 Task: Add a signature Eric Rodriguez containing With heartfelt gratitude, Eric Rodriguez to email address softage.10@softage.net and add a label Onboarding
Action: Mouse moved to (103, 107)
Screenshot: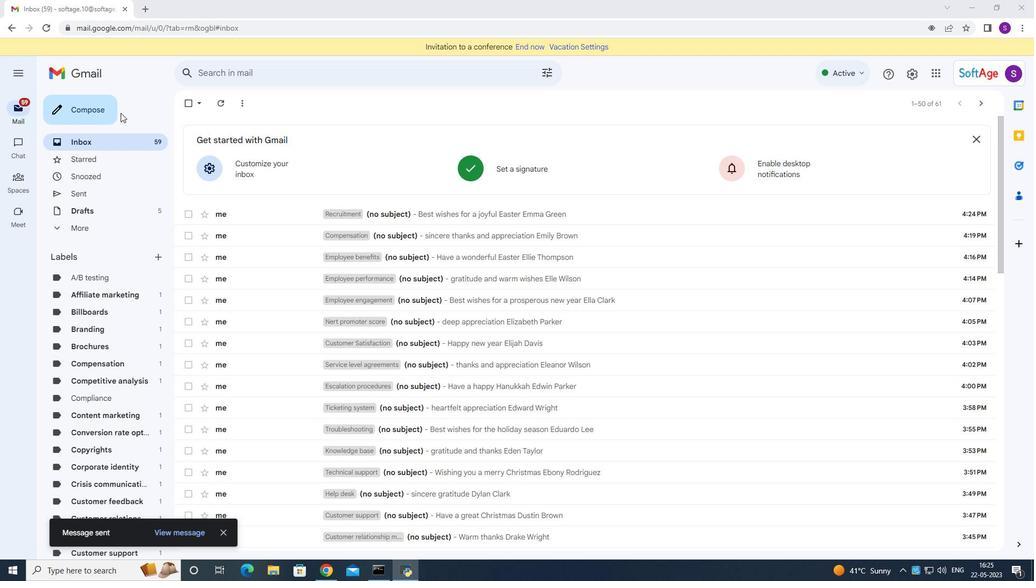 
Action: Mouse pressed left at (103, 107)
Screenshot: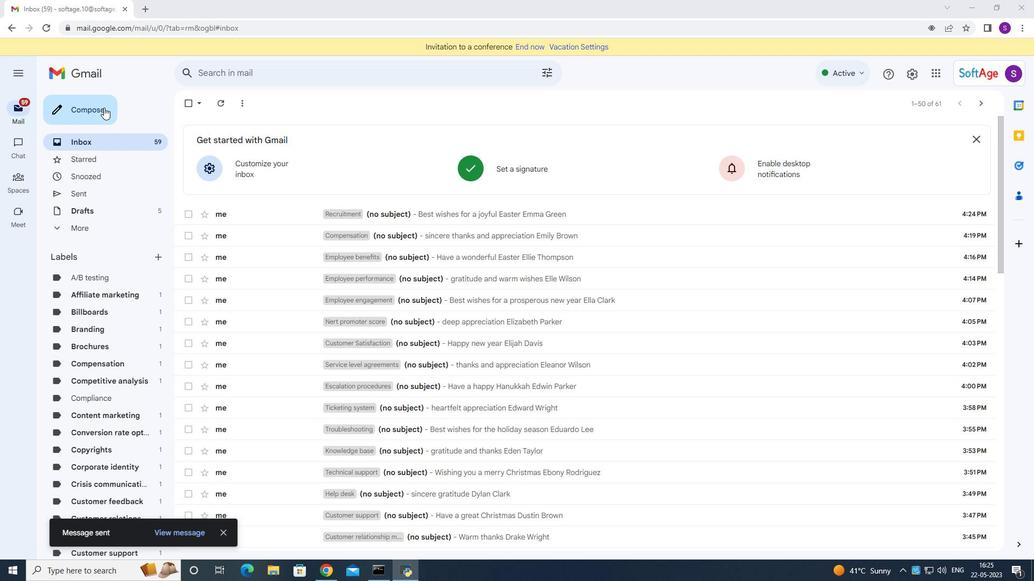 
Action: Mouse moved to (867, 543)
Screenshot: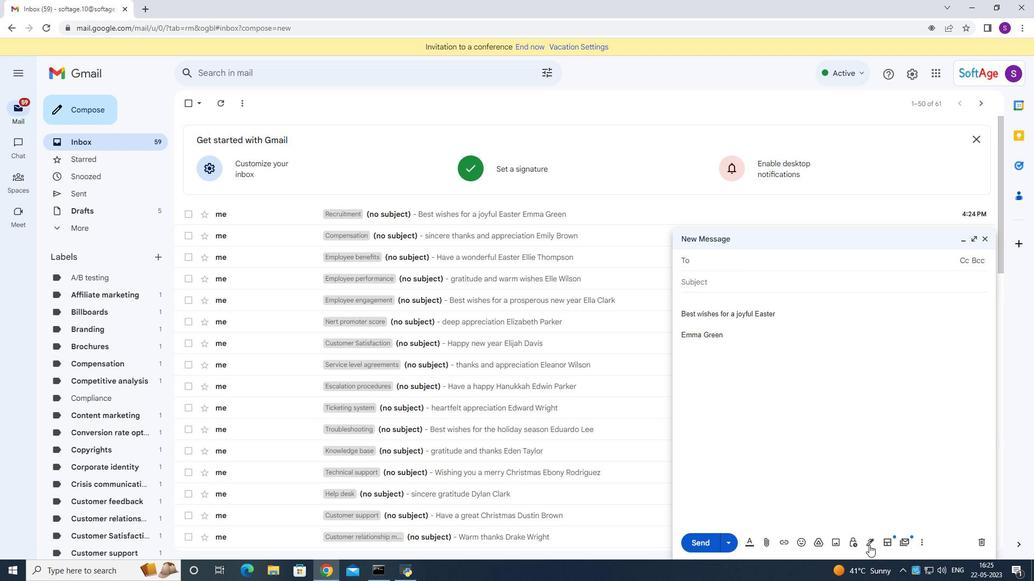 
Action: Mouse pressed left at (867, 543)
Screenshot: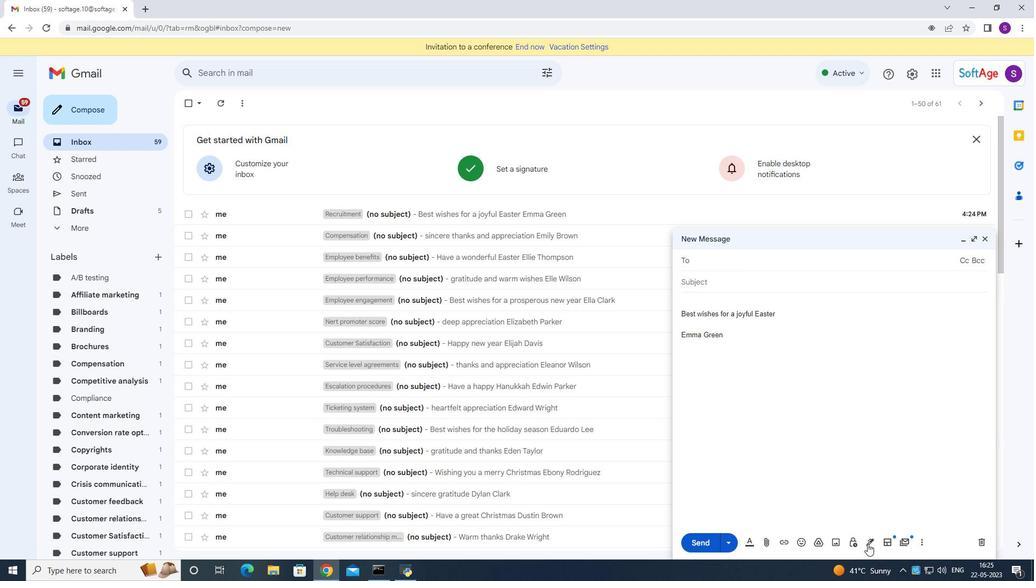 
Action: Mouse moved to (896, 489)
Screenshot: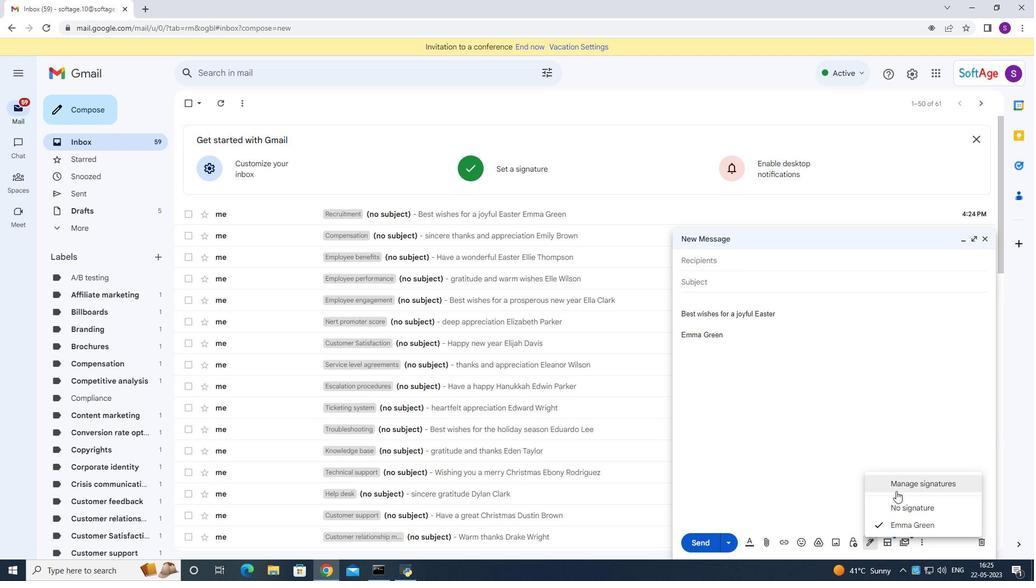 
Action: Mouse pressed left at (896, 489)
Screenshot: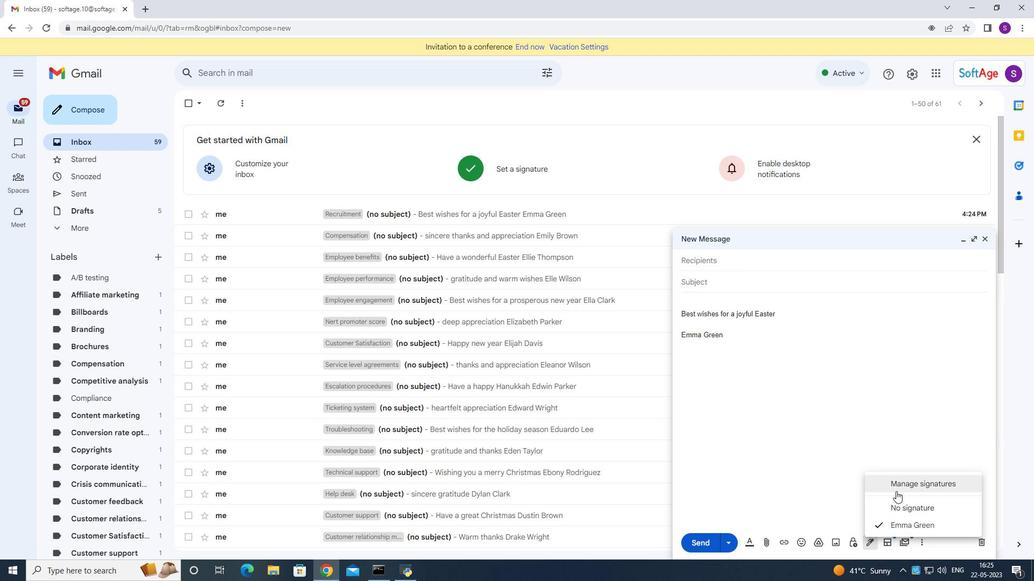 
Action: Mouse moved to (534, 322)
Screenshot: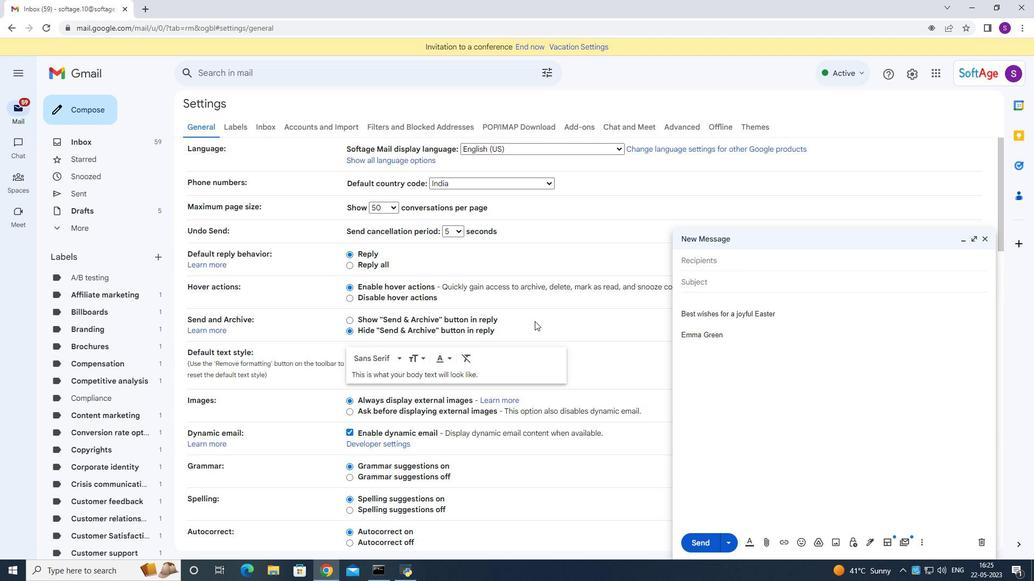 
Action: Mouse scrolled (534, 321) with delta (0, 0)
Screenshot: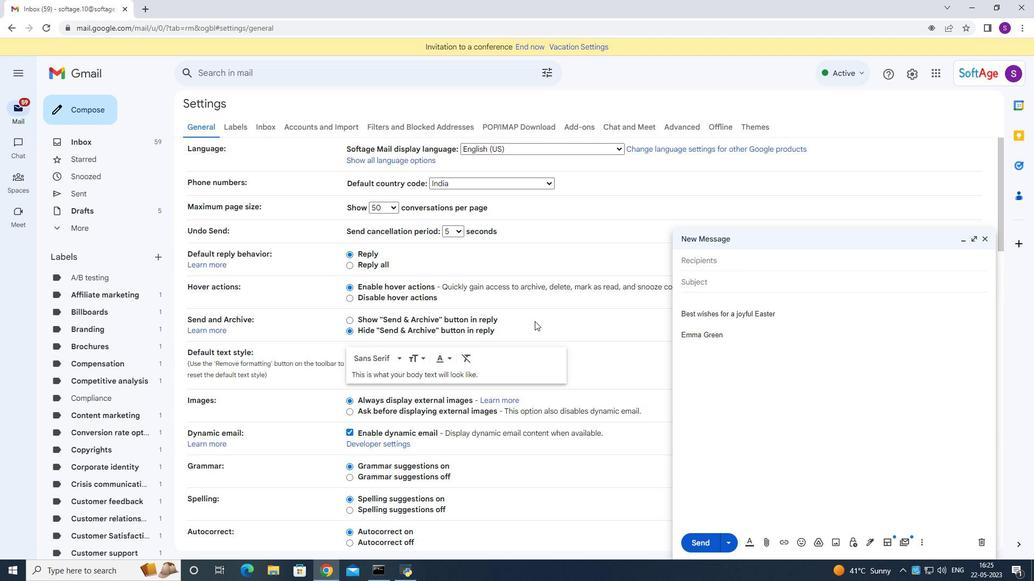 
Action: Mouse moved to (534, 322)
Screenshot: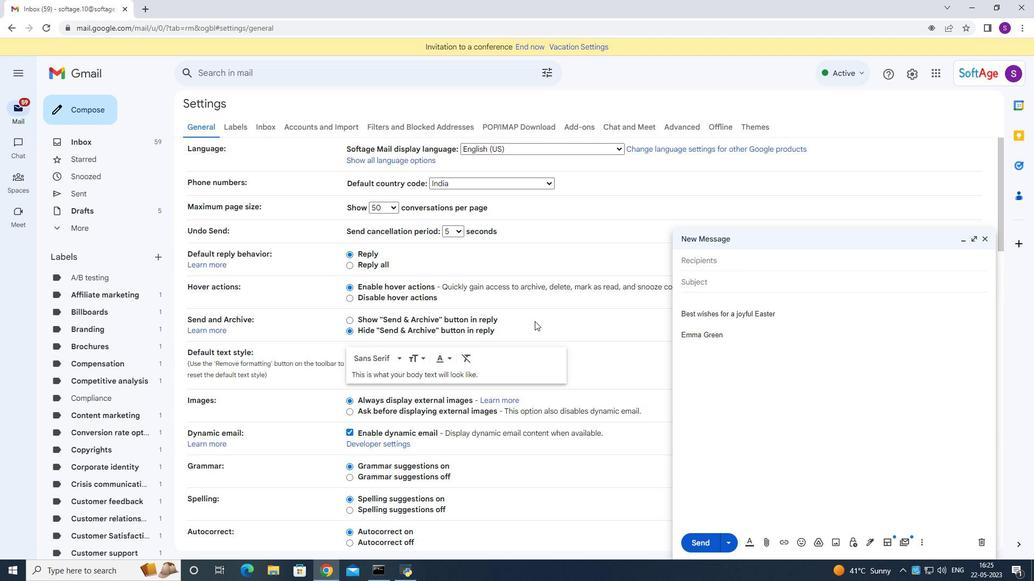 
Action: Mouse scrolled (534, 322) with delta (0, 0)
Screenshot: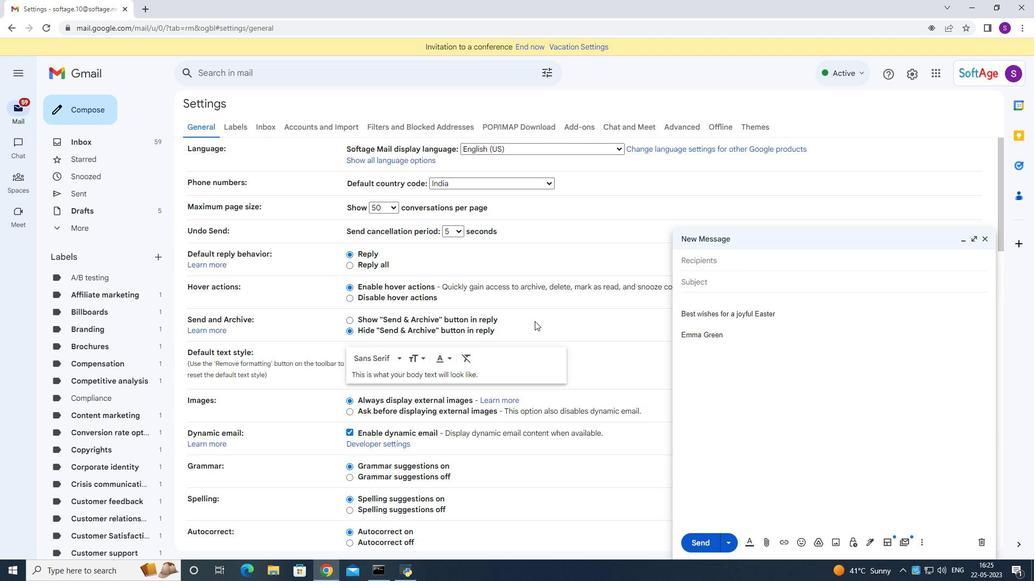 
Action: Mouse moved to (534, 322)
Screenshot: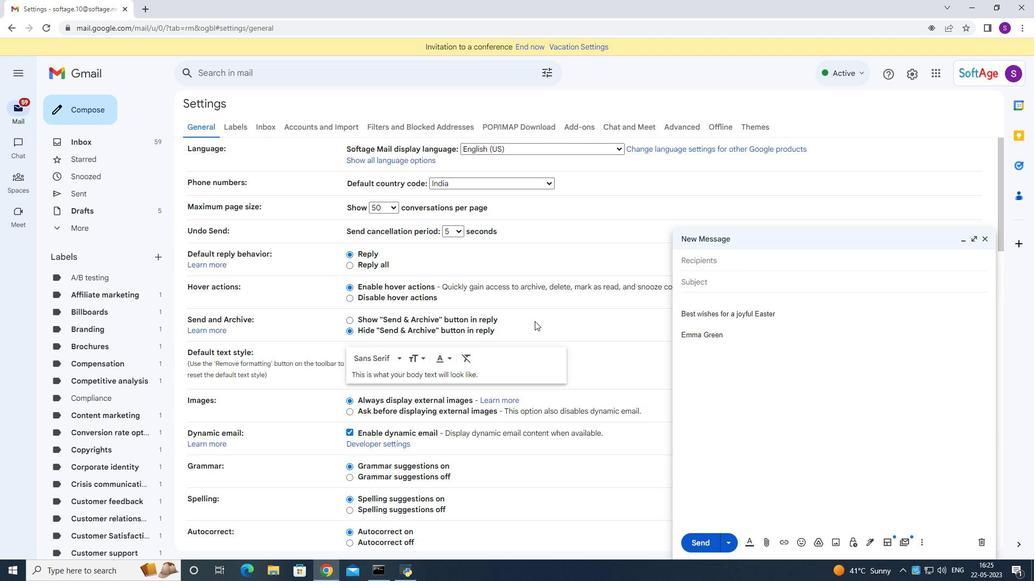 
Action: Mouse scrolled (534, 322) with delta (0, 0)
Screenshot: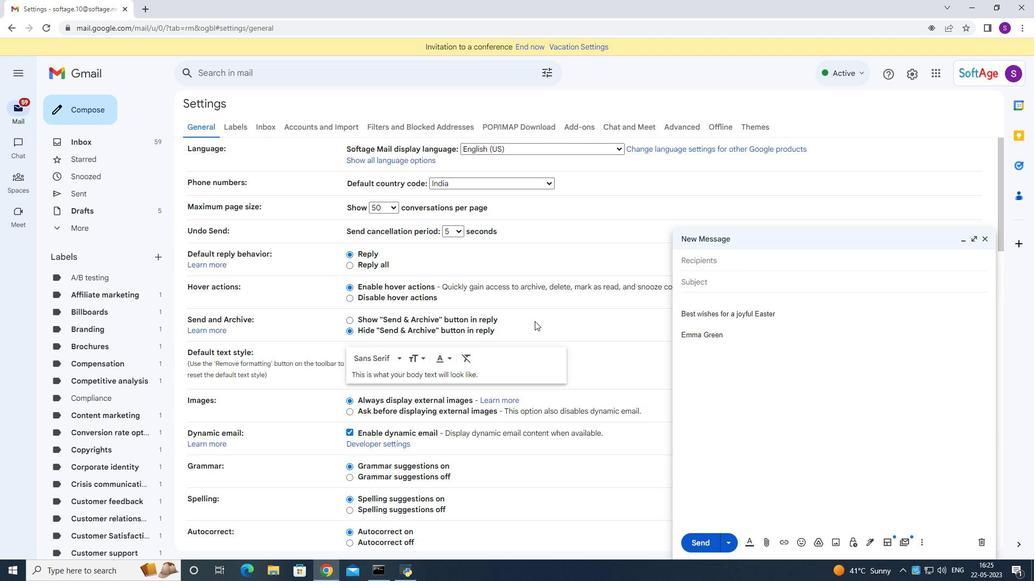 
Action: Mouse scrolled (534, 322) with delta (0, 0)
Screenshot: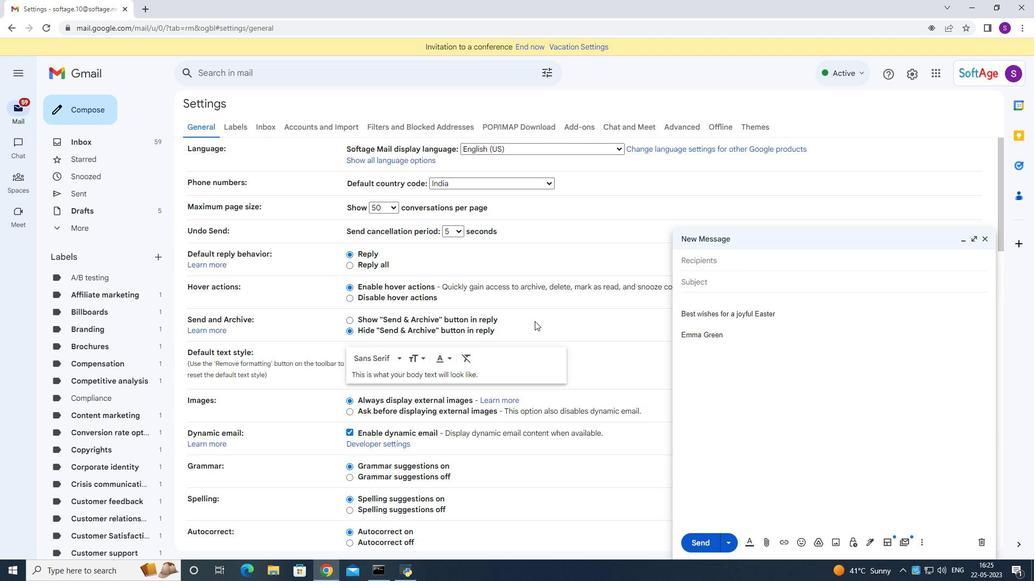 
Action: Mouse scrolled (534, 322) with delta (0, 0)
Screenshot: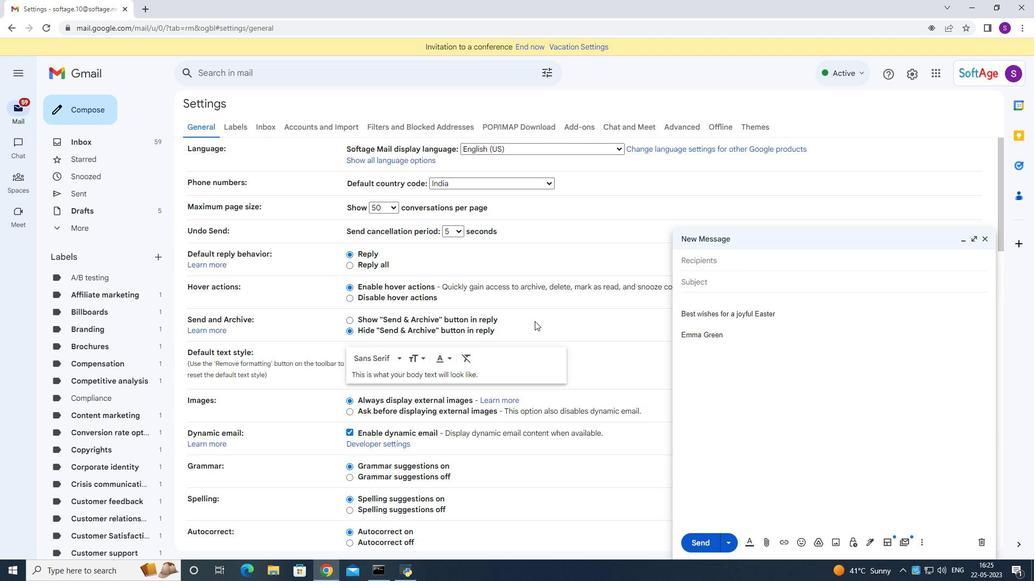 
Action: Mouse moved to (534, 323)
Screenshot: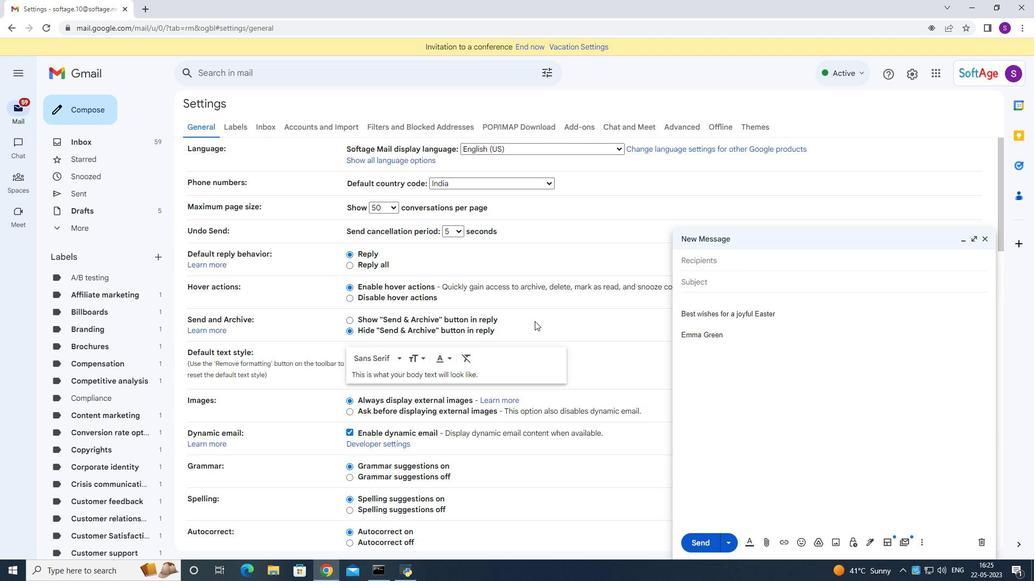 
Action: Mouse scrolled (534, 322) with delta (0, 0)
Screenshot: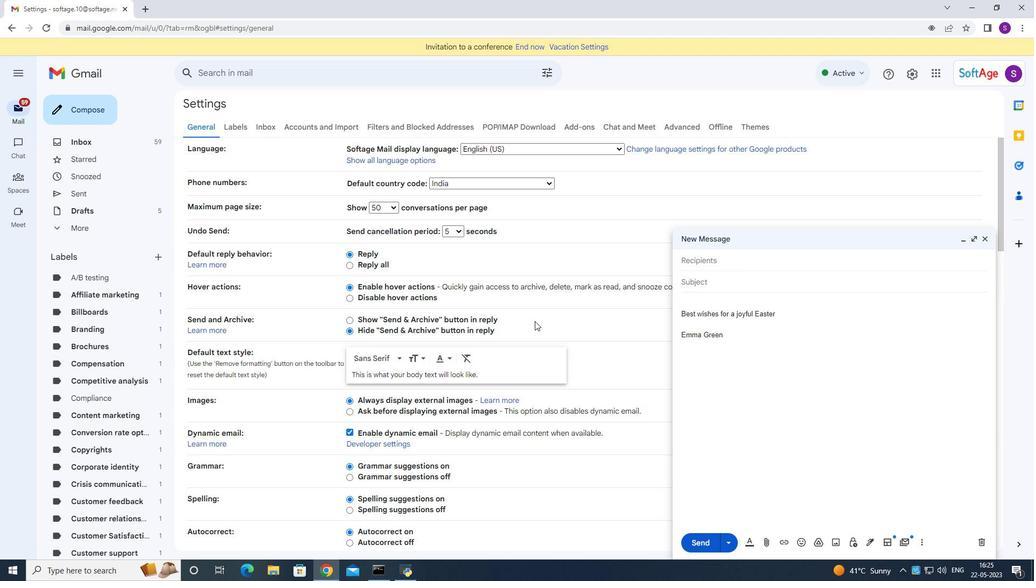 
Action: Mouse scrolled (534, 322) with delta (0, 0)
Screenshot: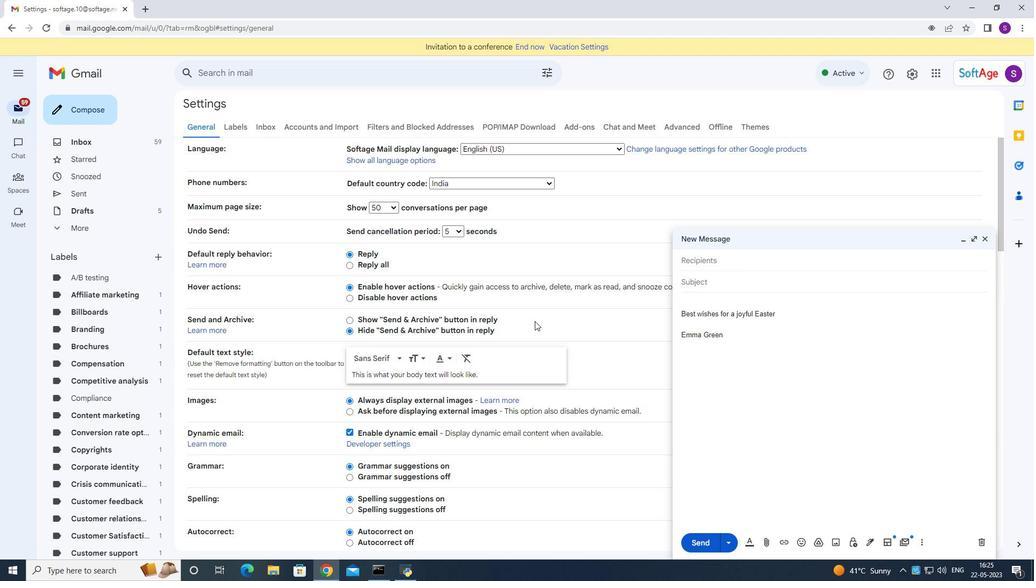 
Action: Mouse moved to (535, 326)
Screenshot: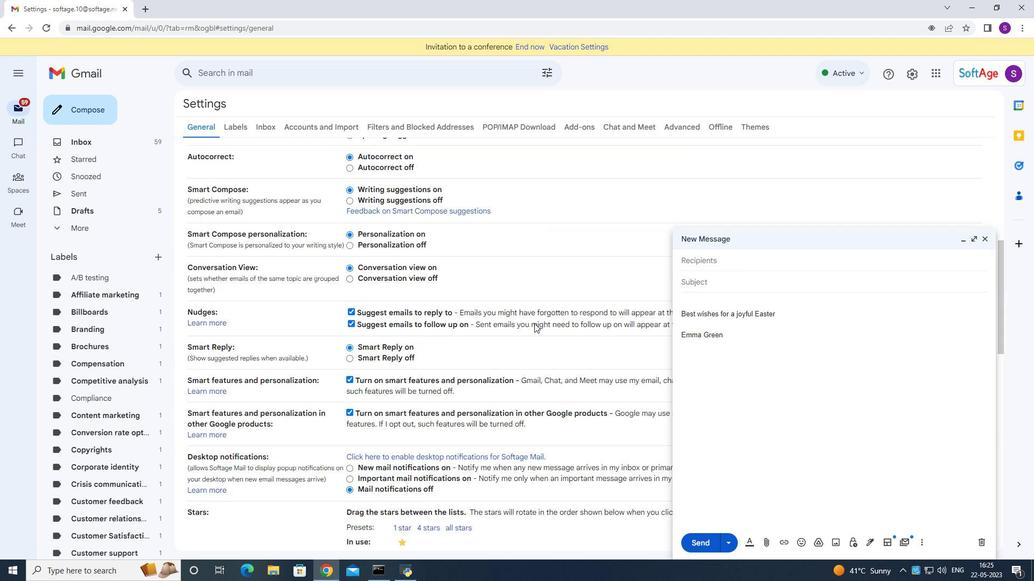 
Action: Mouse scrolled (535, 325) with delta (0, 0)
Screenshot: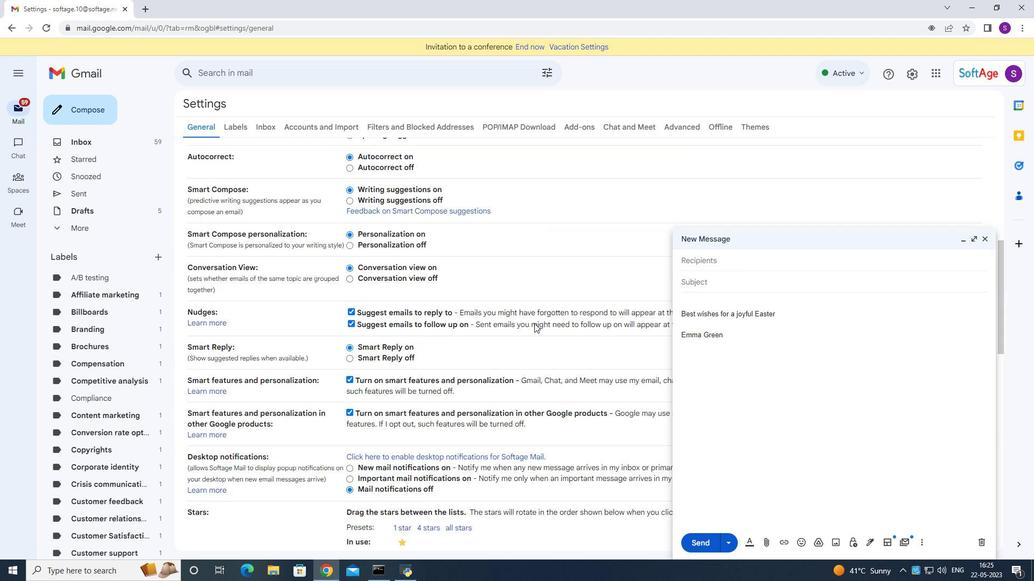 
Action: Mouse scrolled (535, 325) with delta (0, 0)
Screenshot: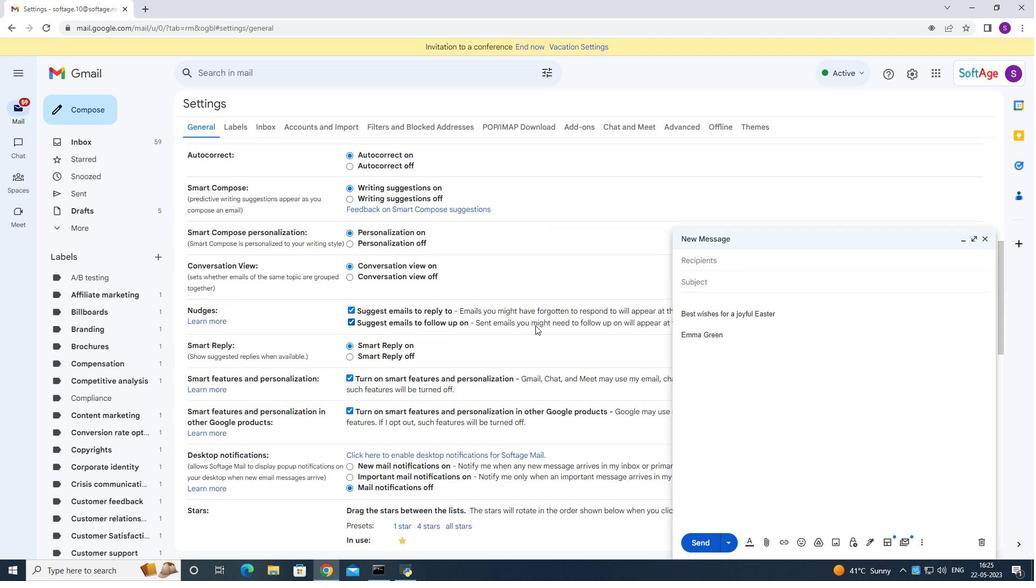 
Action: Mouse scrolled (535, 325) with delta (0, 0)
Screenshot: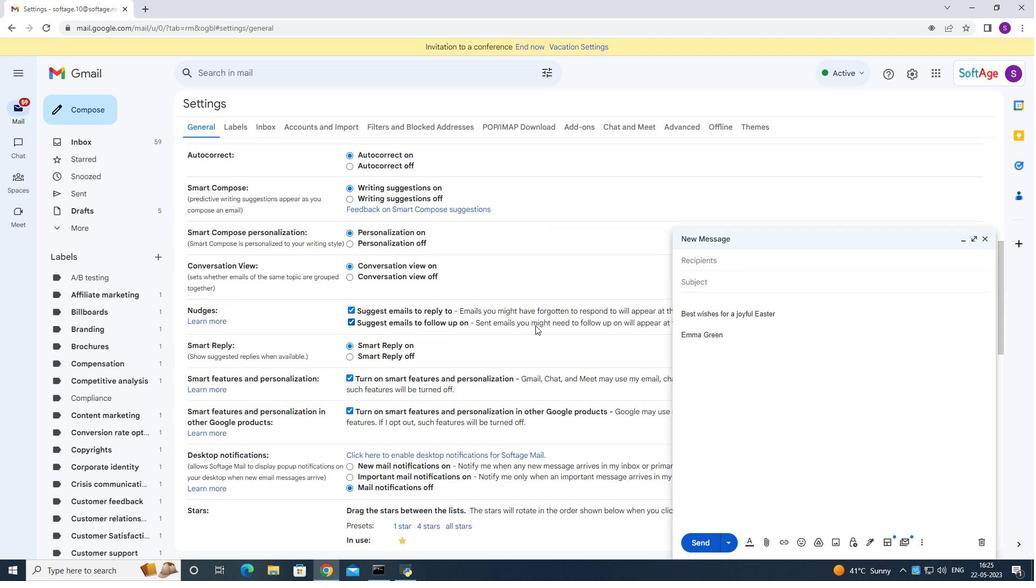 
Action: Mouse scrolled (535, 325) with delta (0, -1)
Screenshot: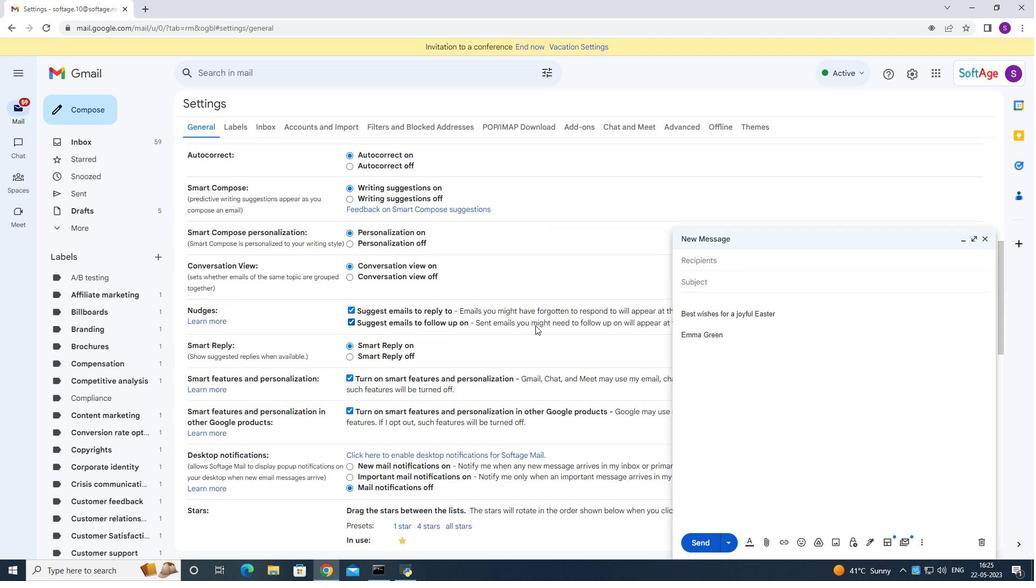 
Action: Mouse moved to (535, 326)
Screenshot: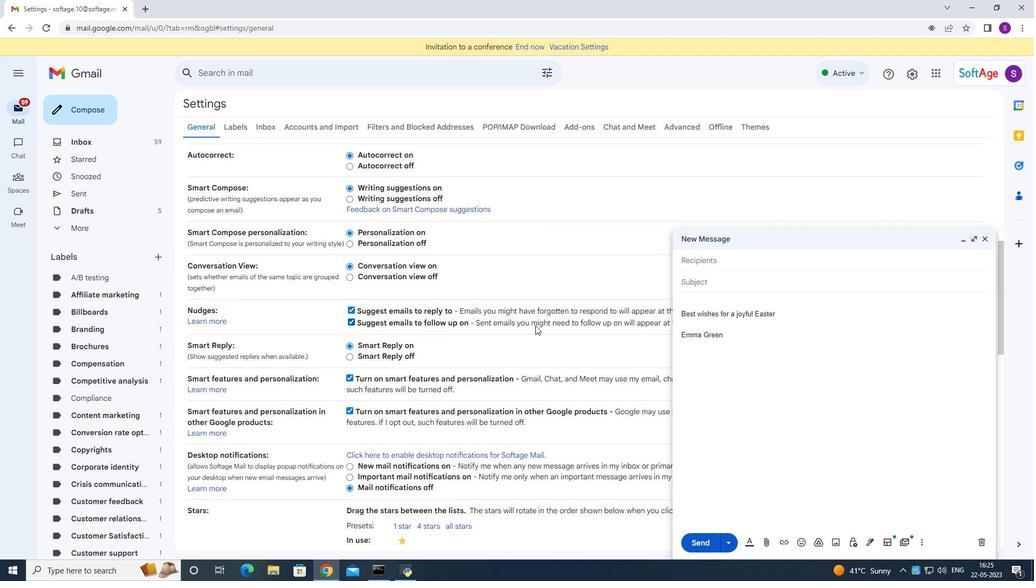 
Action: Mouse scrolled (535, 325) with delta (0, 0)
Screenshot: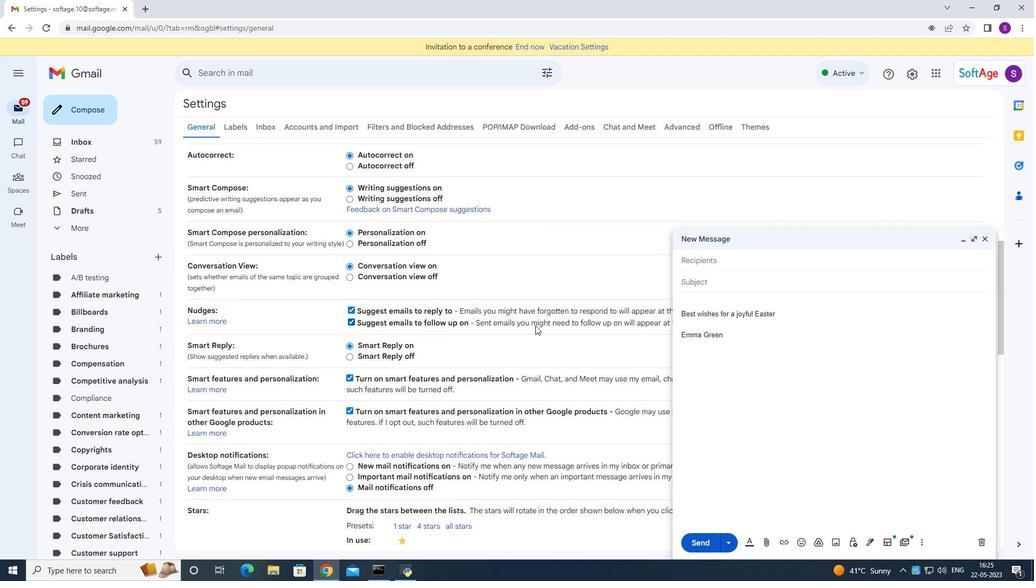 
Action: Mouse moved to (535, 333)
Screenshot: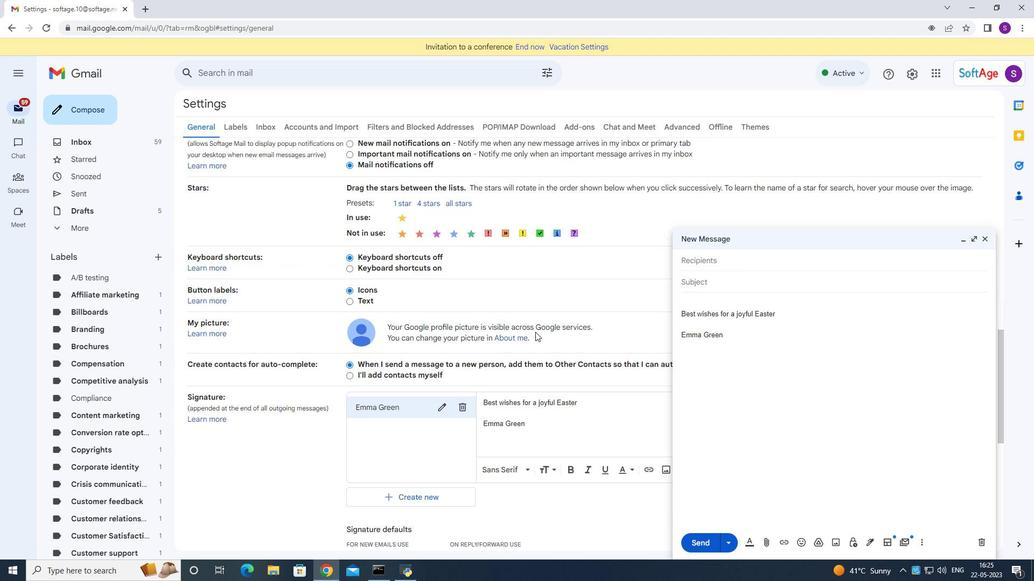 
Action: Mouse scrolled (535, 332) with delta (0, 0)
Screenshot: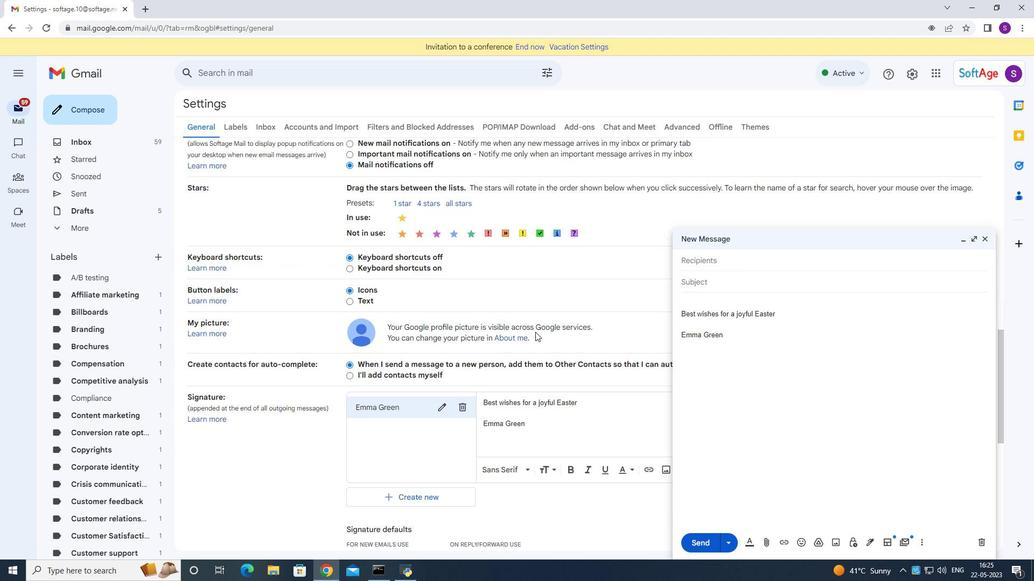 
Action: Mouse scrolled (535, 332) with delta (0, 0)
Screenshot: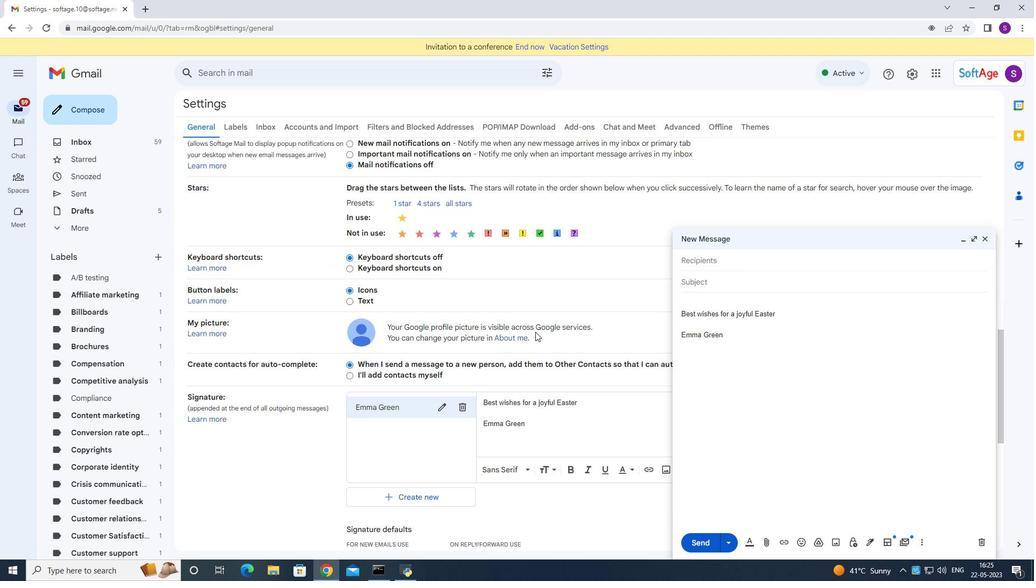 
Action: Mouse scrolled (535, 332) with delta (0, 0)
Screenshot: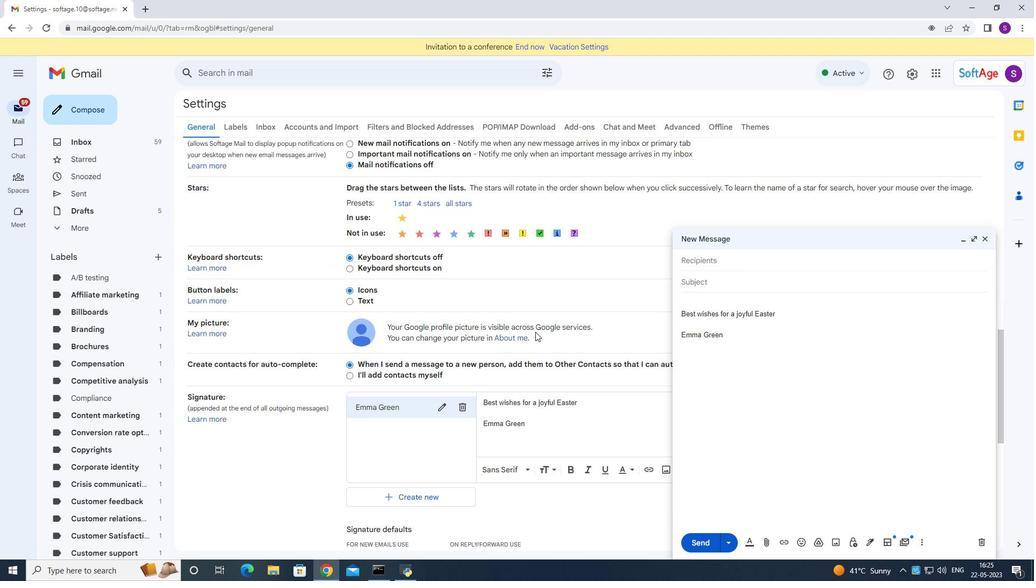 
Action: Mouse moved to (444, 249)
Screenshot: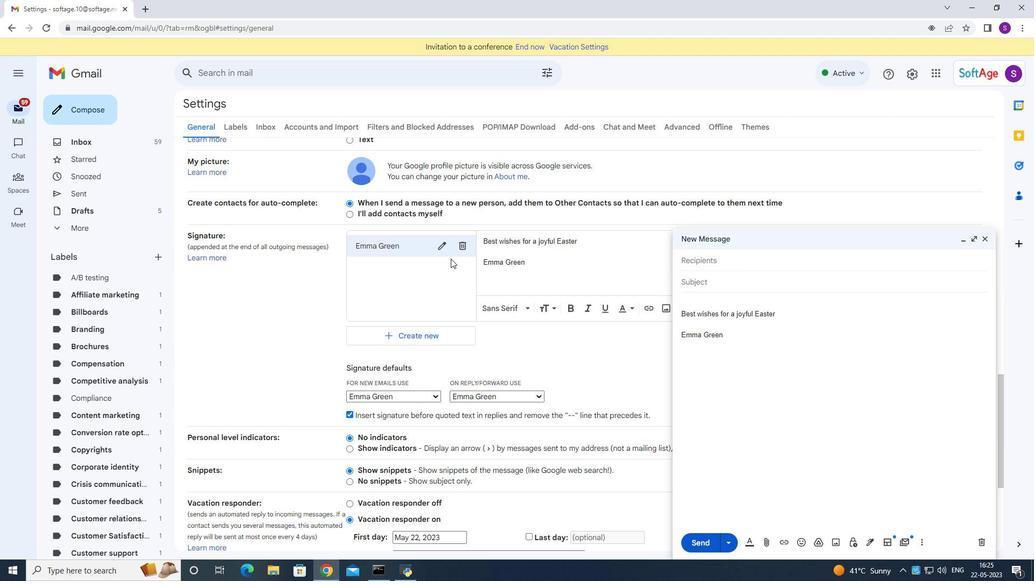 
Action: Mouse pressed left at (444, 249)
Screenshot: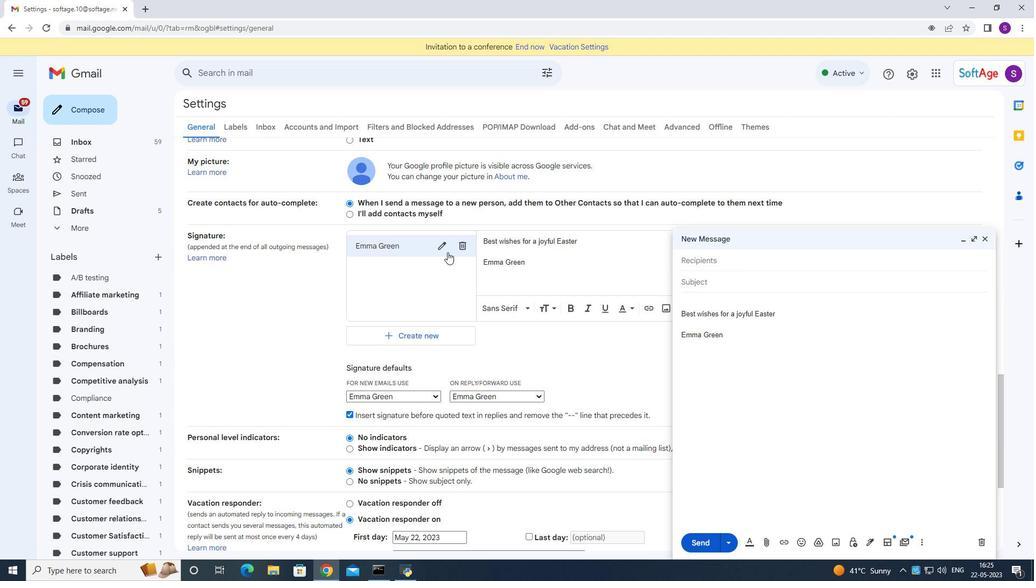 
Action: Key pressed ctrl+A<Key.backspace><Key.shift>Eric<Key.space><Key.shift><Key.shift>Rodriguez
Screenshot: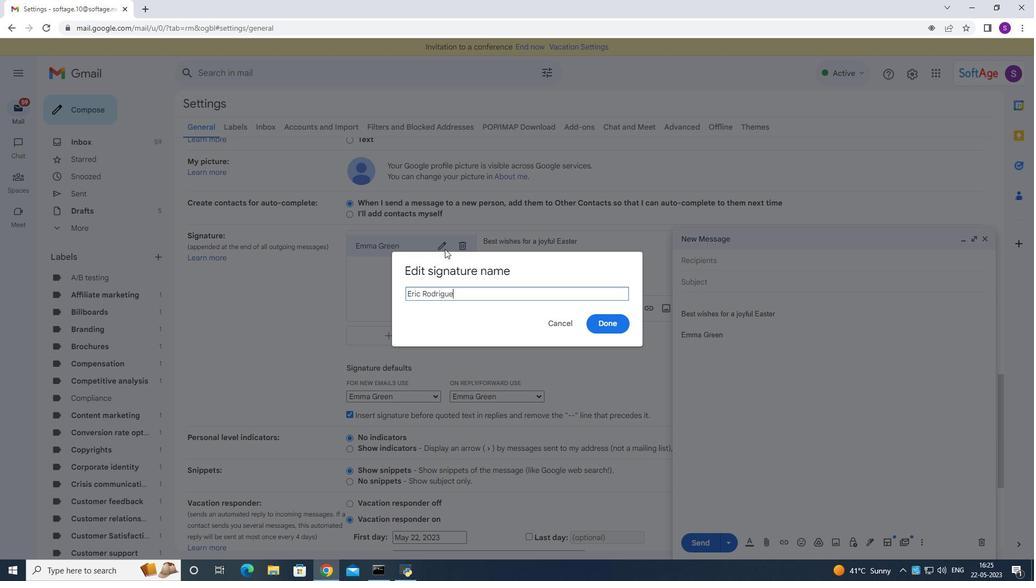 
Action: Mouse moved to (605, 321)
Screenshot: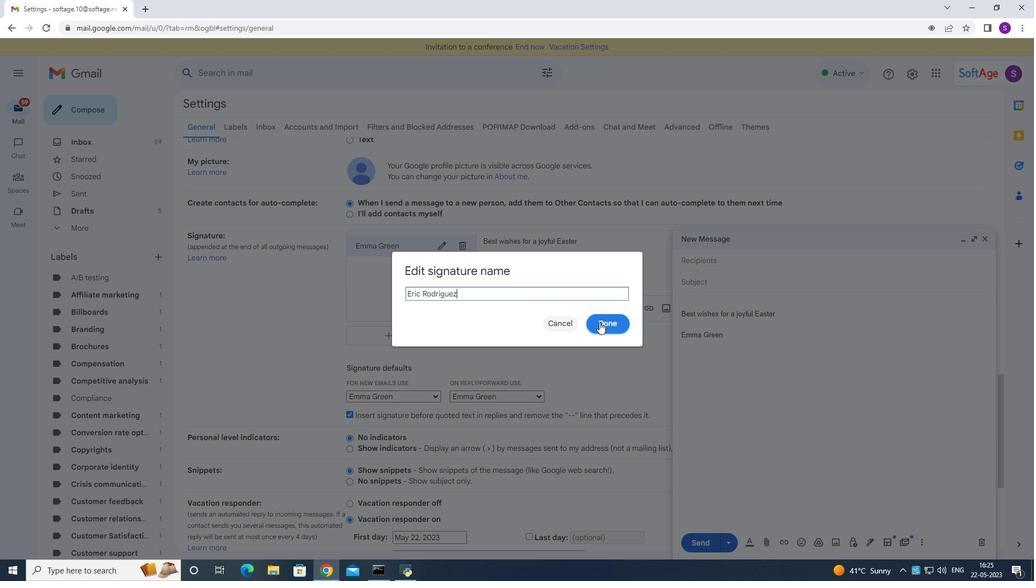 
Action: Mouse pressed left at (605, 321)
Screenshot: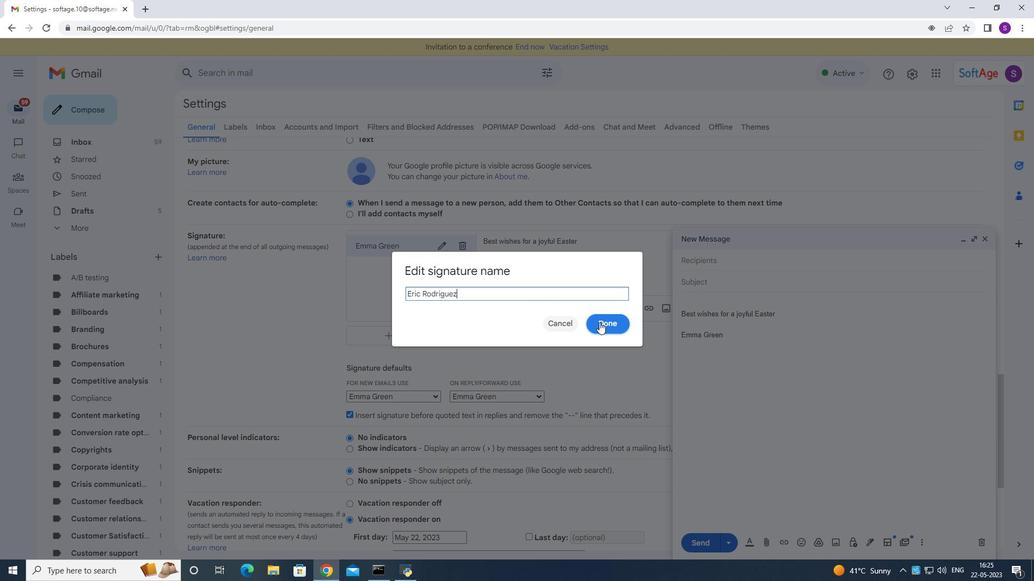 
Action: Mouse moved to (561, 275)
Screenshot: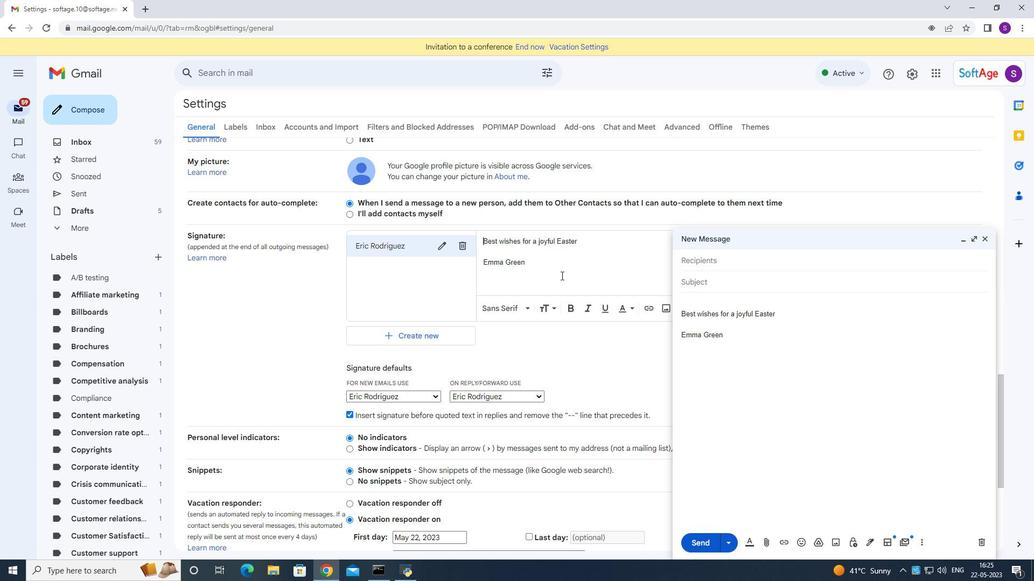 
Action: Mouse pressed left at (561, 275)
Screenshot: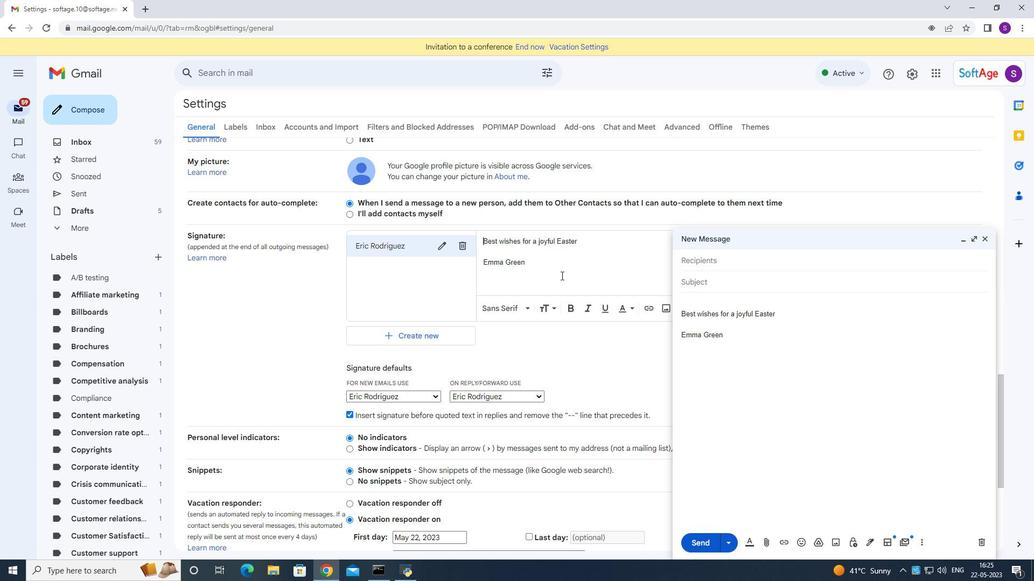 
Action: Mouse moved to (562, 275)
Screenshot: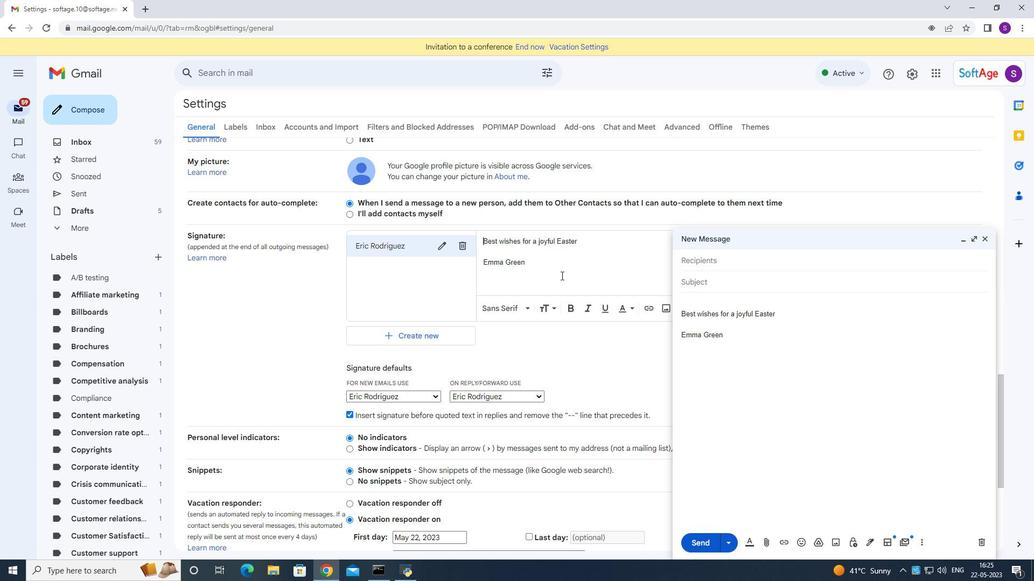 
Action: Key pressed ctrl+A<Key.backspace><Key.shift><Key.shift><Key.shift><Key.shift><Key.shift><Key.shift><Key.shift><Key.shift><Key.shift><Key.shift><Key.shift><Key.shift><Key.shift>heartfelt<Key.space>gratitude<Key.space><Key.enter><Key.enter><Key.shift>Eric<Key.space>r<Key.backspace><Key.shift>Rodriguez
Screenshot: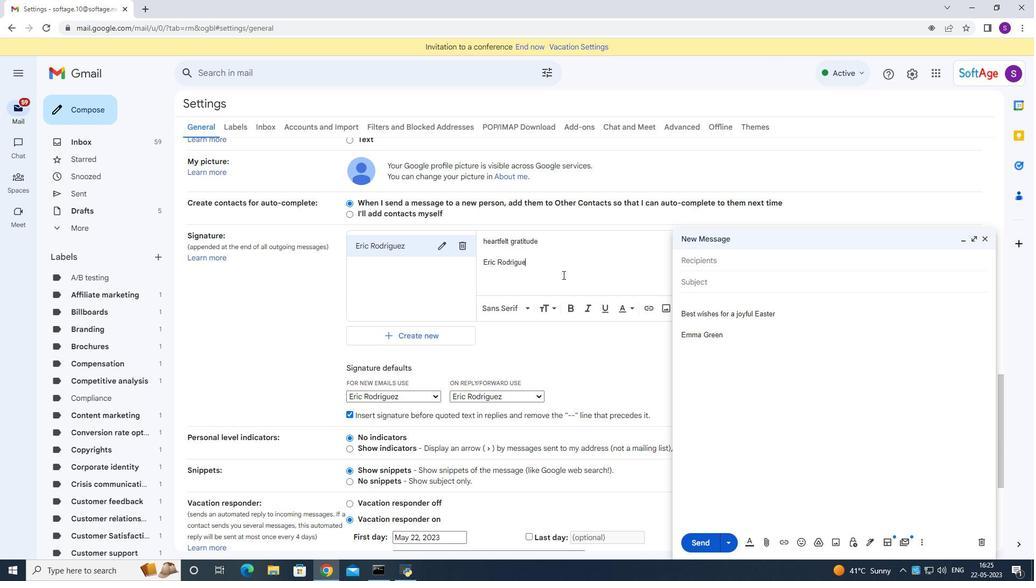 
Action: Mouse moved to (568, 274)
Screenshot: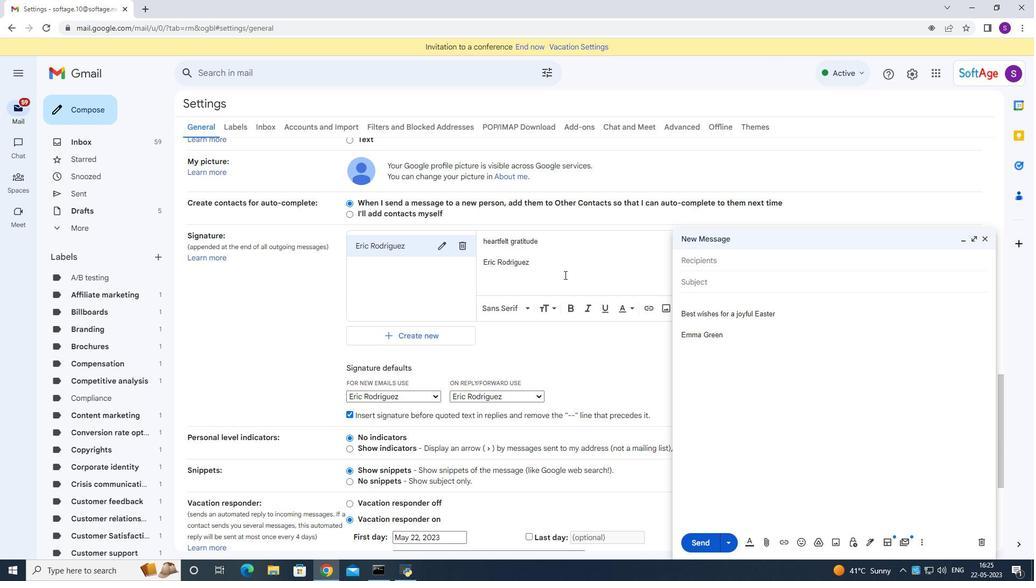 
Action: Mouse scrolled (568, 274) with delta (0, 0)
Screenshot: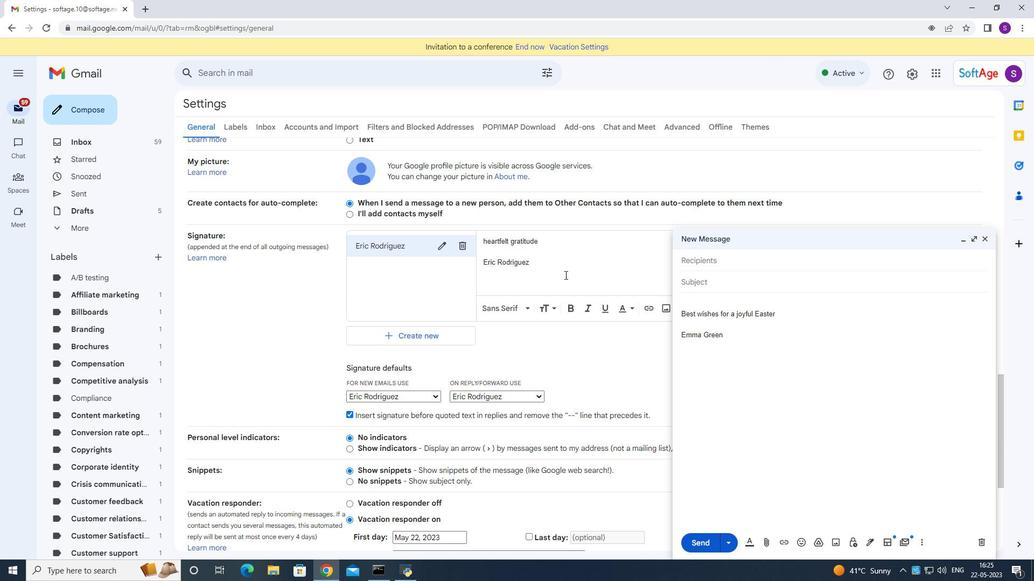 
Action: Mouse scrolled (568, 274) with delta (0, 0)
Screenshot: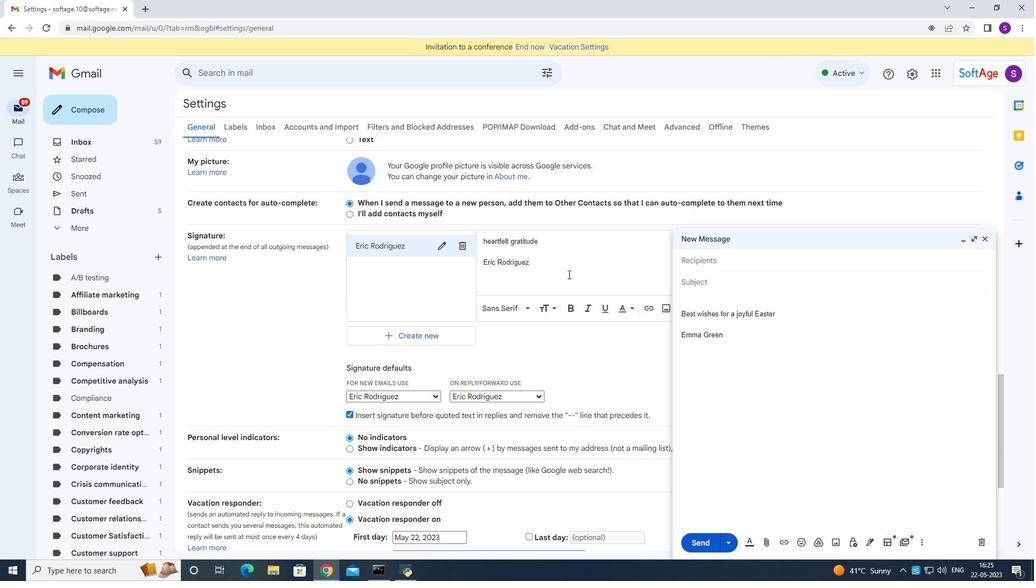 
Action: Mouse scrolled (568, 274) with delta (0, 0)
Screenshot: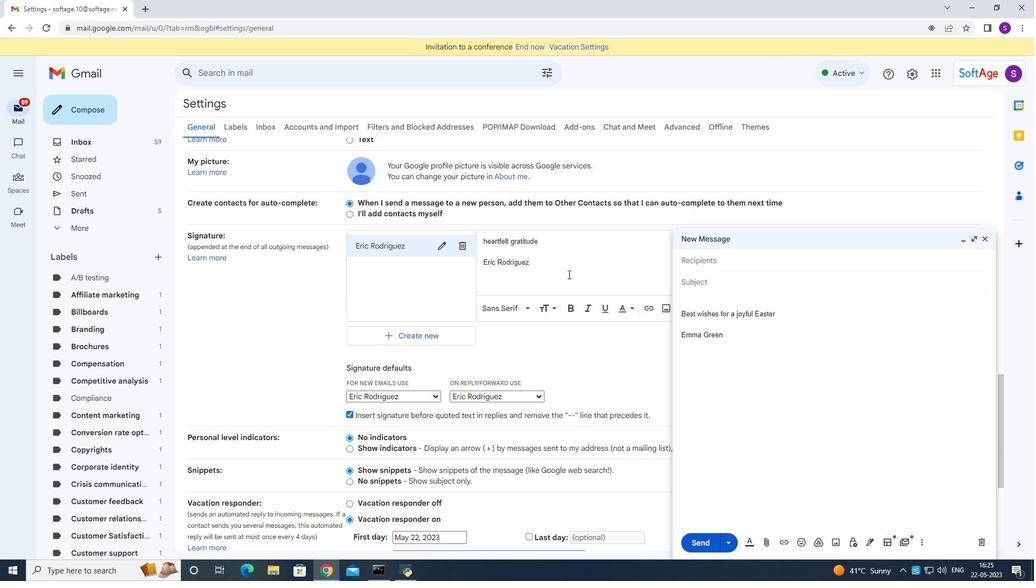 
Action: Mouse moved to (982, 239)
Screenshot: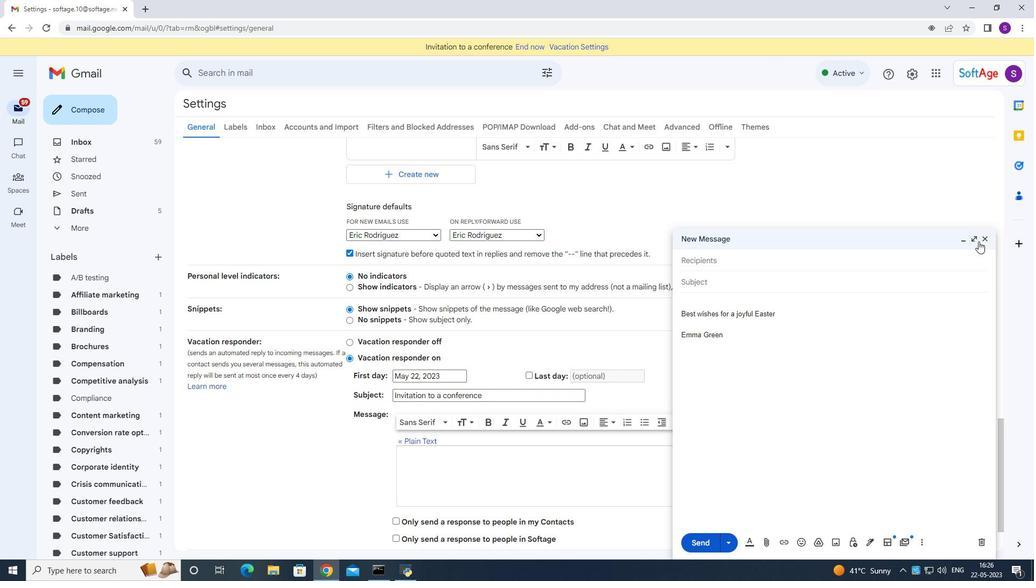 
Action: Mouse pressed left at (982, 239)
Screenshot: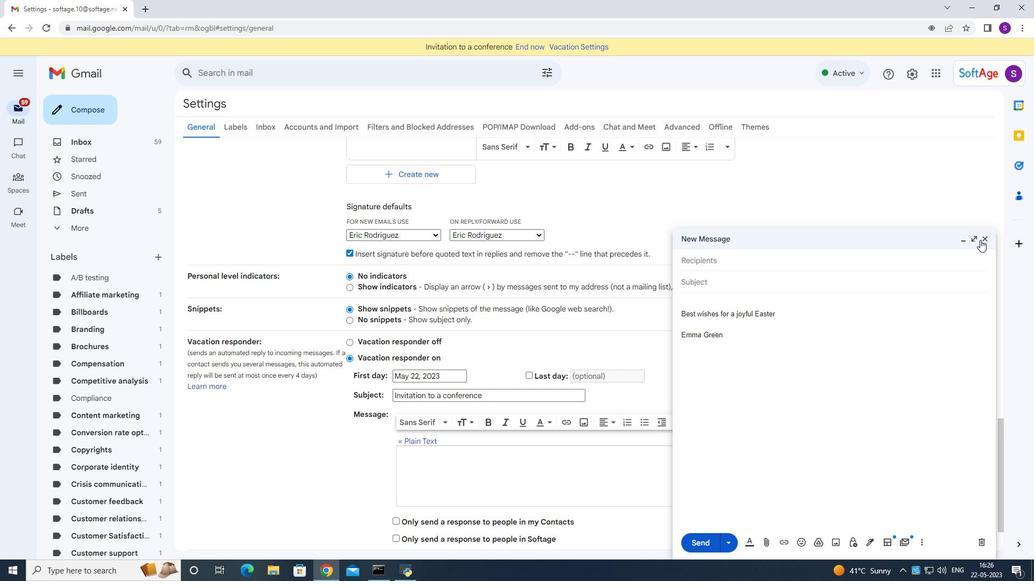 
Action: Mouse moved to (647, 383)
Screenshot: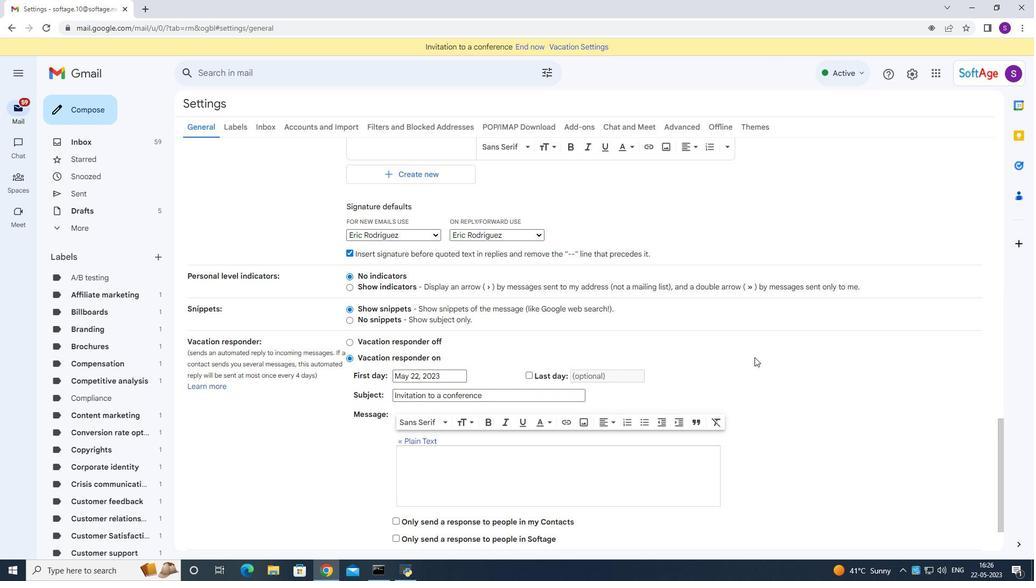 
Action: Mouse scrolled (647, 383) with delta (0, 0)
Screenshot: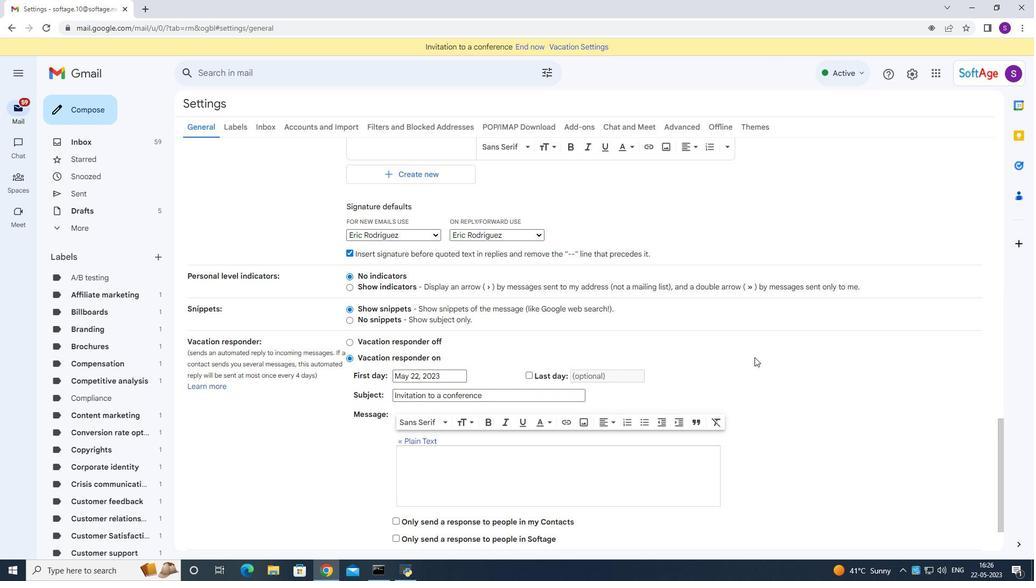 
Action: Mouse scrolled (647, 383) with delta (0, 0)
Screenshot: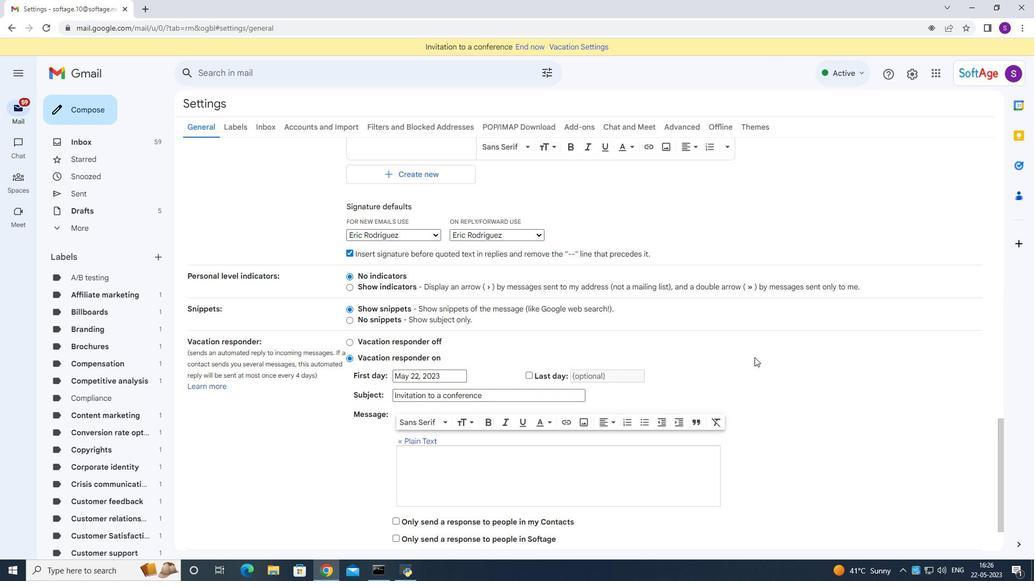 
Action: Mouse scrolled (647, 383) with delta (0, 0)
Screenshot: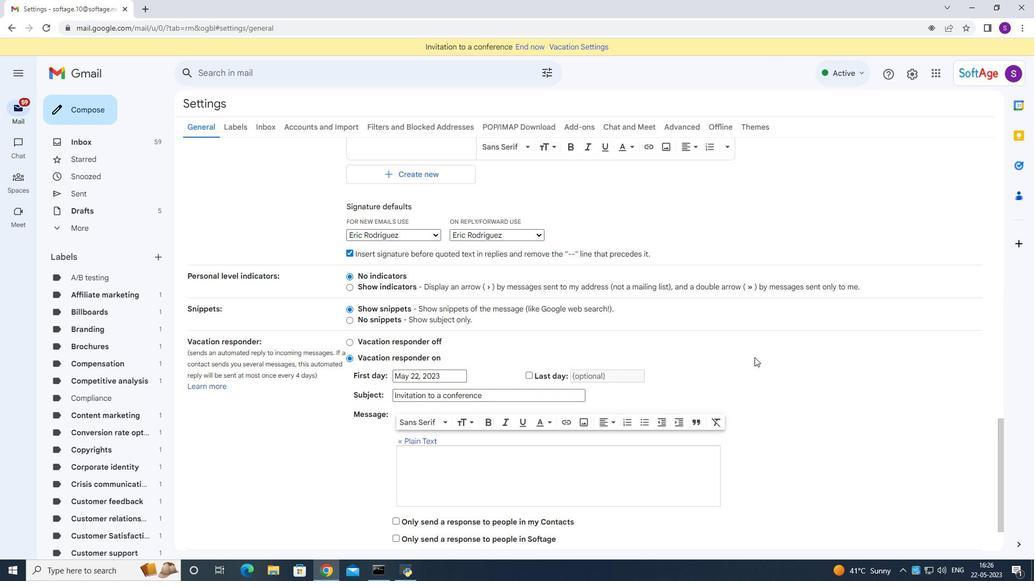 
Action: Mouse moved to (647, 384)
Screenshot: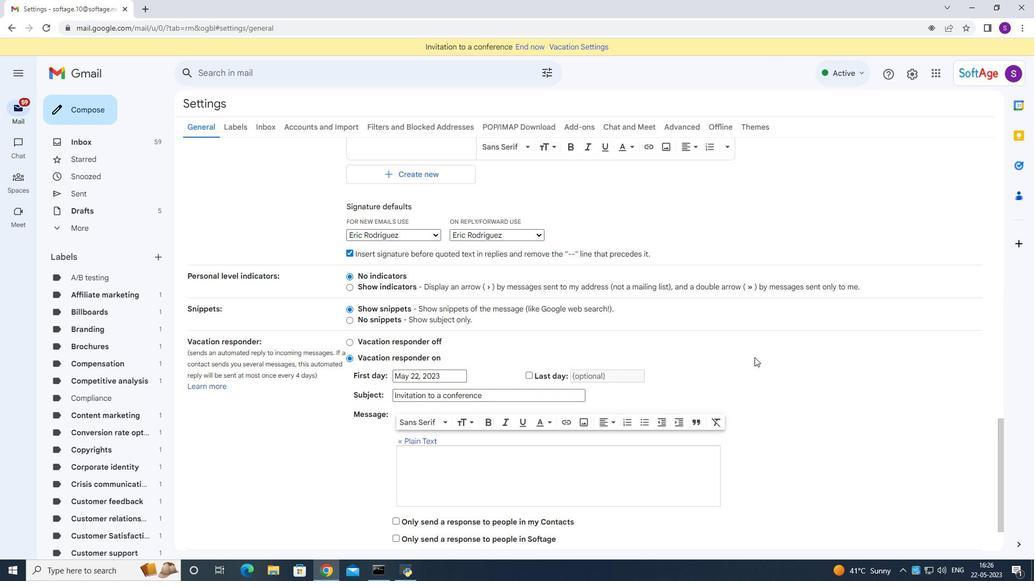 
Action: Mouse scrolled (647, 383) with delta (0, 0)
Screenshot: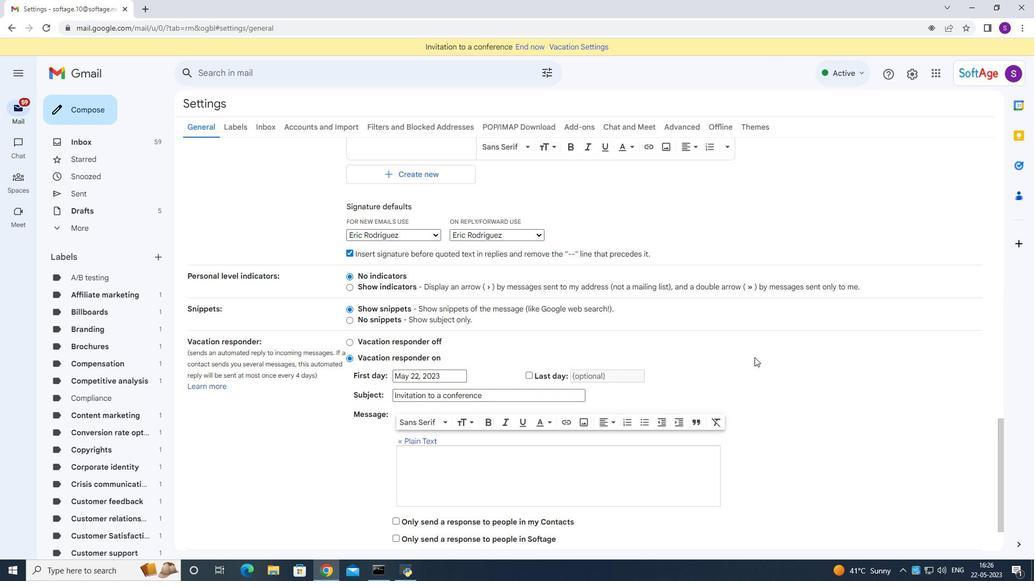 
Action: Mouse scrolled (647, 383) with delta (0, 0)
Screenshot: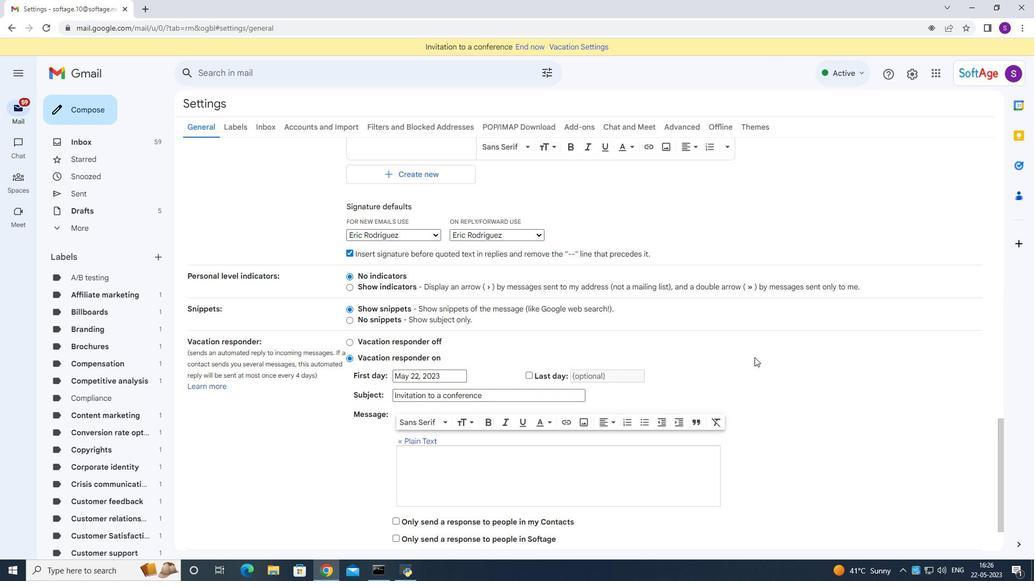 
Action: Mouse scrolled (647, 383) with delta (0, 0)
Screenshot: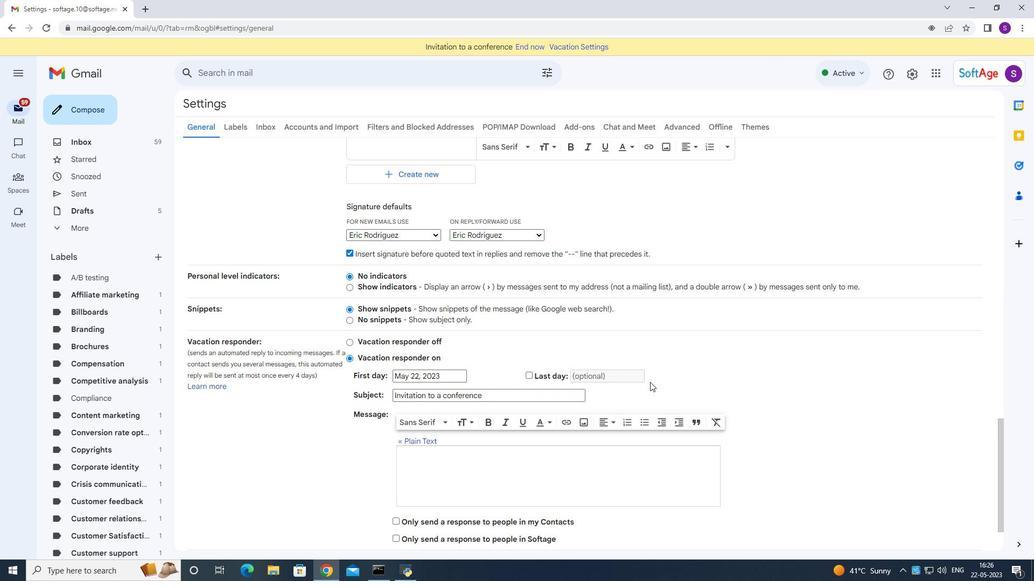 
Action: Mouse scrolled (647, 383) with delta (0, 0)
Screenshot: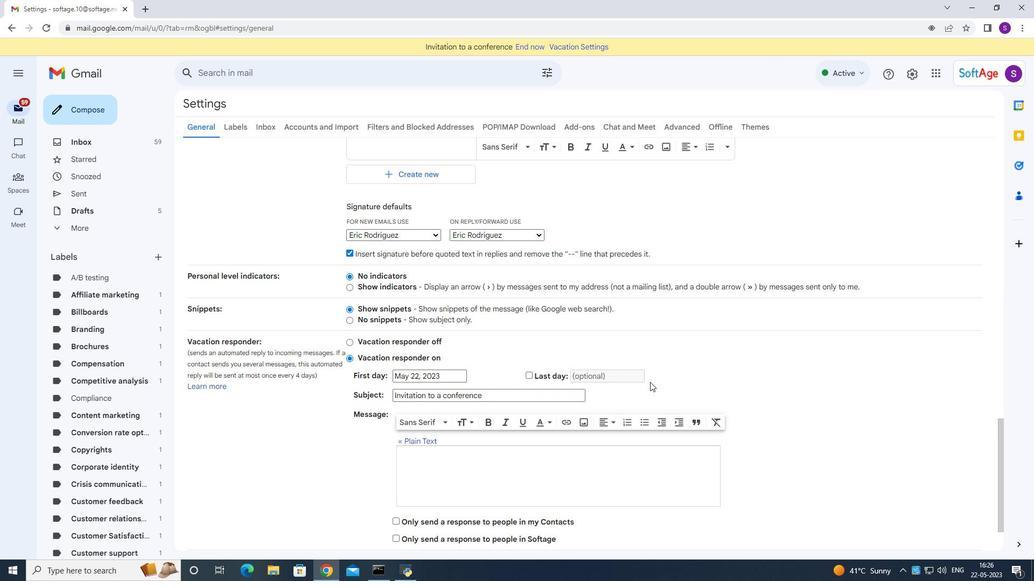 
Action: Mouse moved to (564, 494)
Screenshot: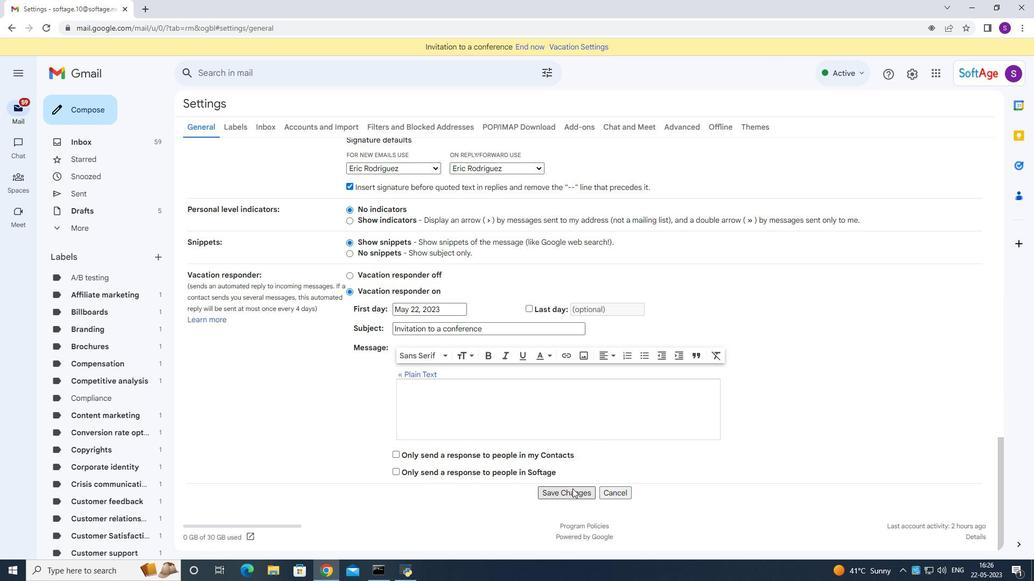 
Action: Mouse pressed left at (564, 494)
Screenshot: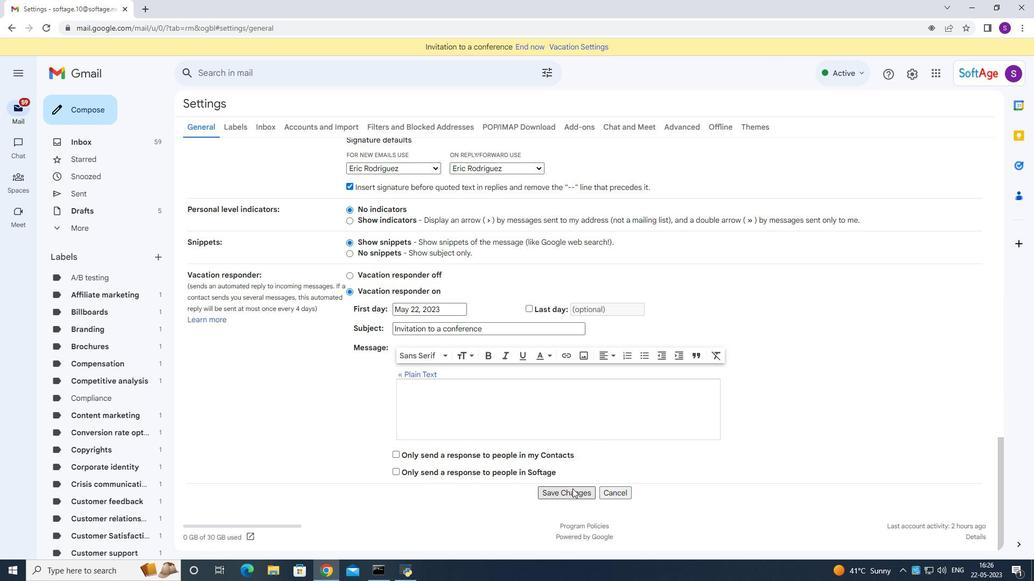 
Action: Mouse moved to (564, 496)
Screenshot: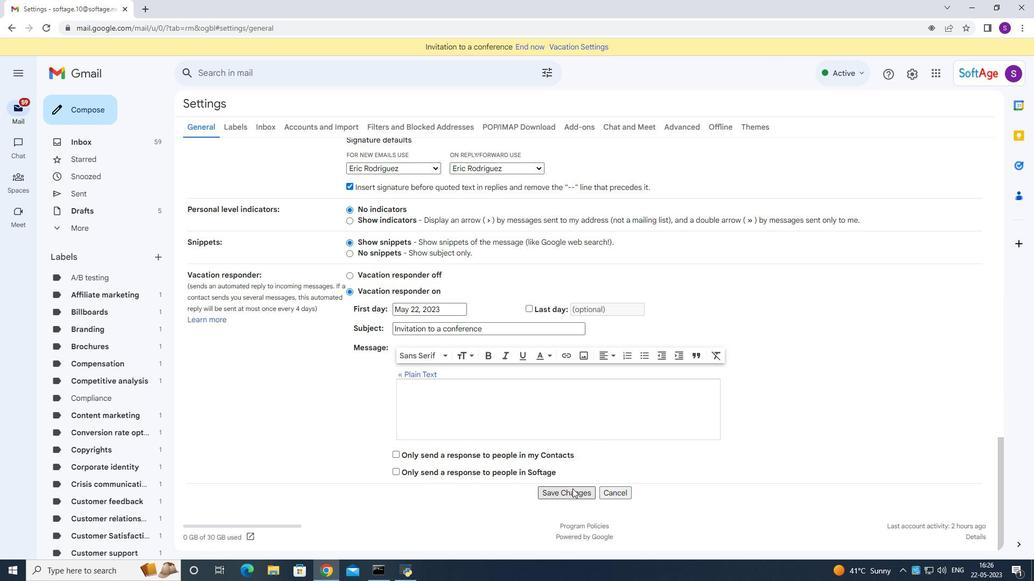 
Action: Mouse scrolled (564, 496) with delta (0, 0)
Screenshot: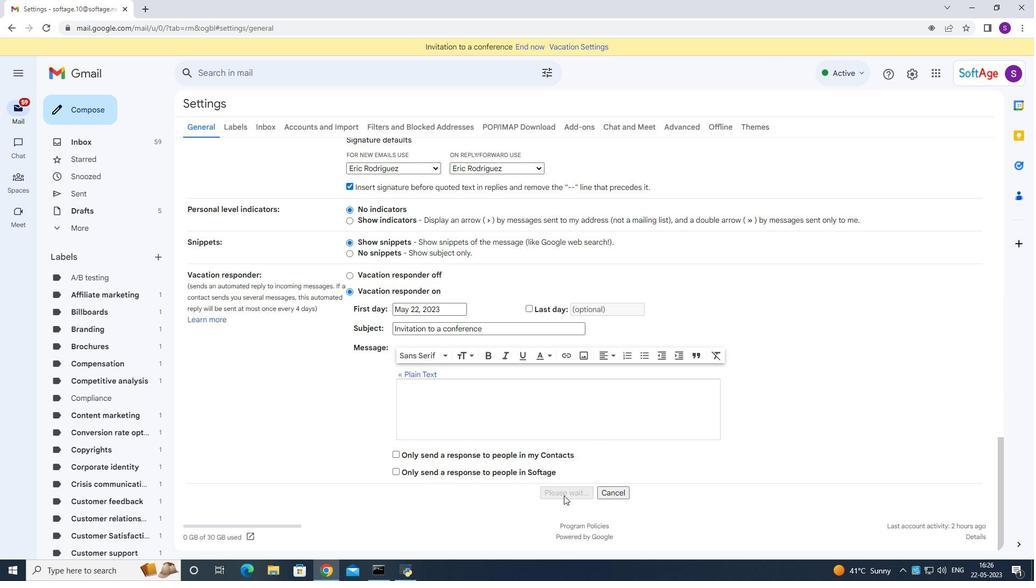 
Action: Mouse scrolled (564, 496) with delta (0, 0)
Screenshot: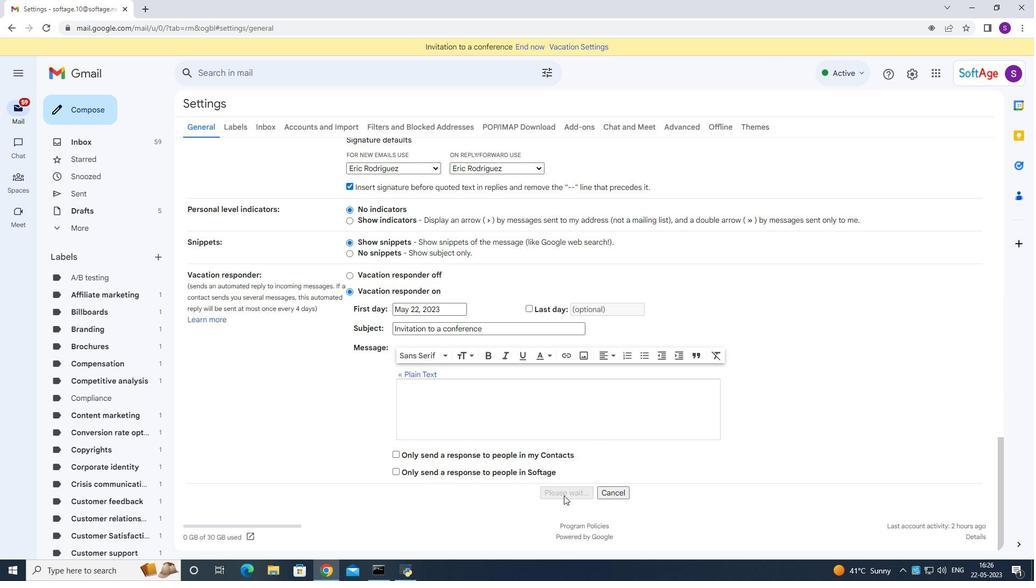 
Action: Mouse scrolled (564, 496) with delta (0, 0)
Screenshot: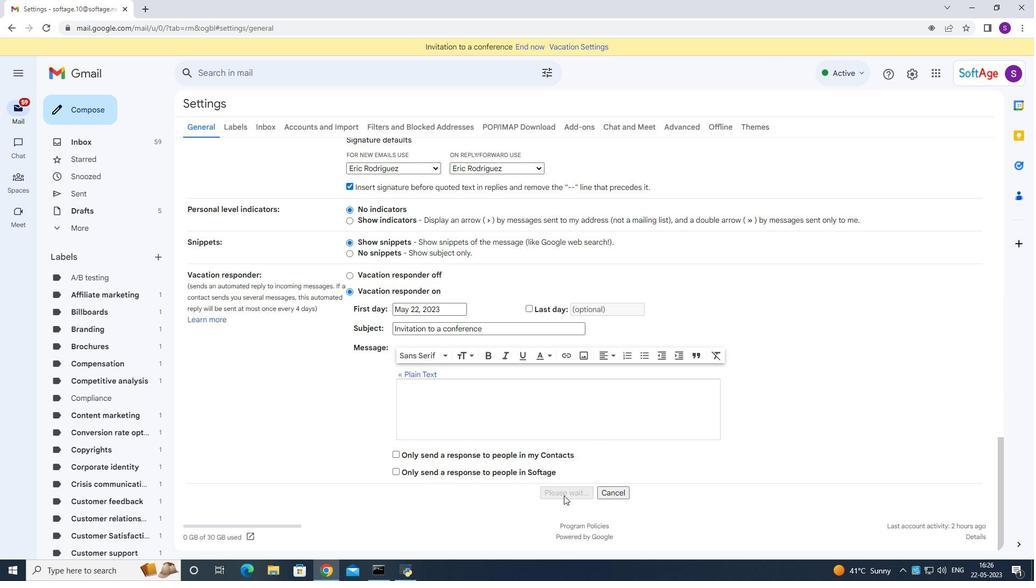 
Action: Mouse scrolled (564, 496) with delta (0, 0)
Screenshot: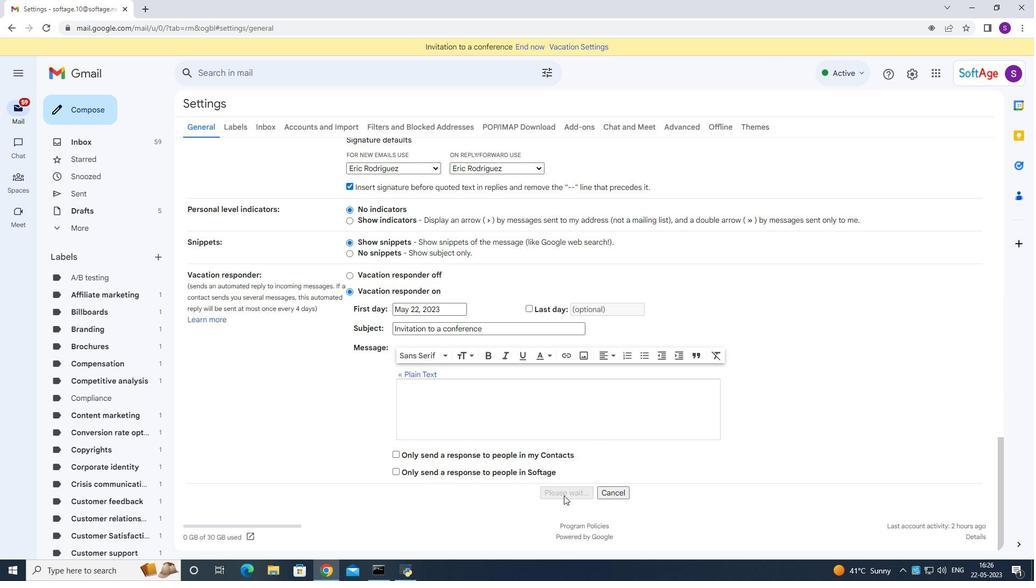 
Action: Mouse scrolled (564, 496) with delta (0, 0)
Screenshot: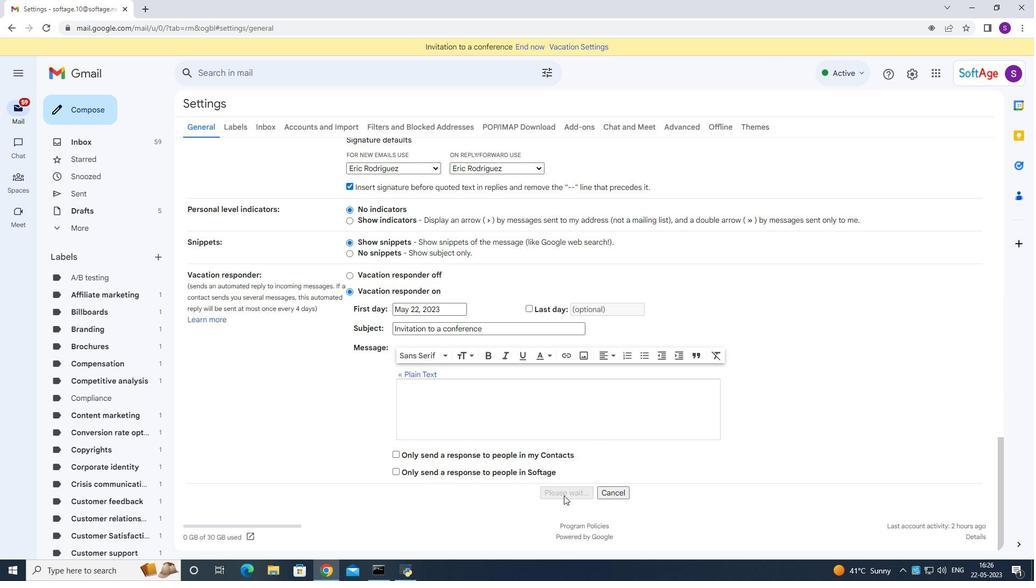 
Action: Mouse scrolled (564, 496) with delta (0, 0)
Screenshot: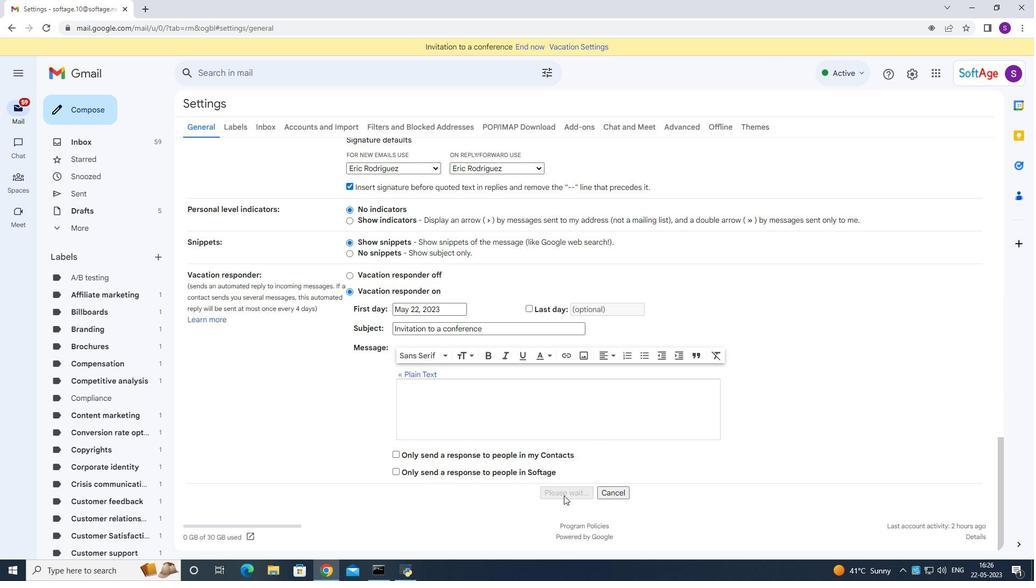 
Action: Mouse scrolled (564, 496) with delta (0, 0)
Screenshot: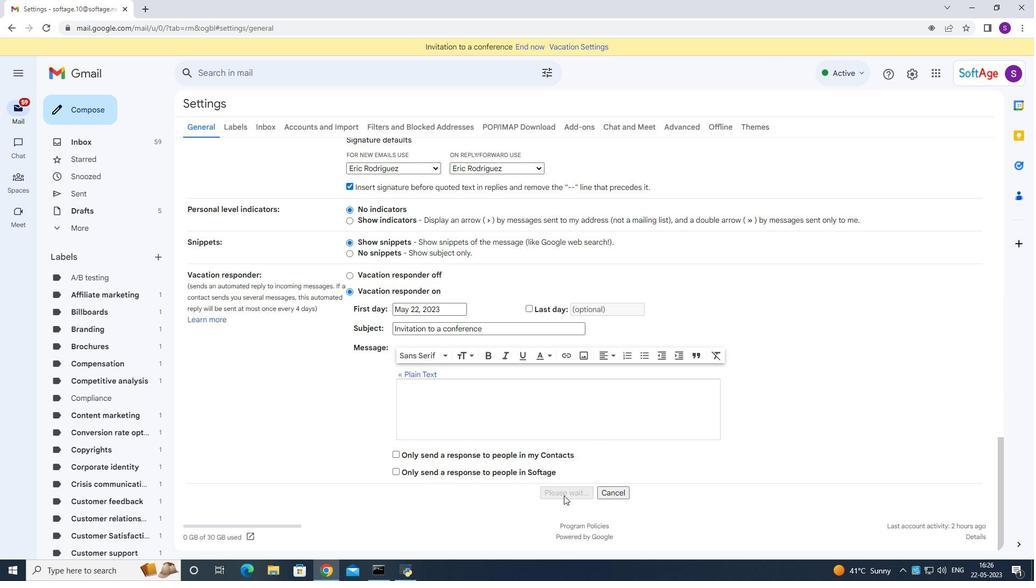 
Action: Mouse scrolled (564, 496) with delta (0, 0)
Screenshot: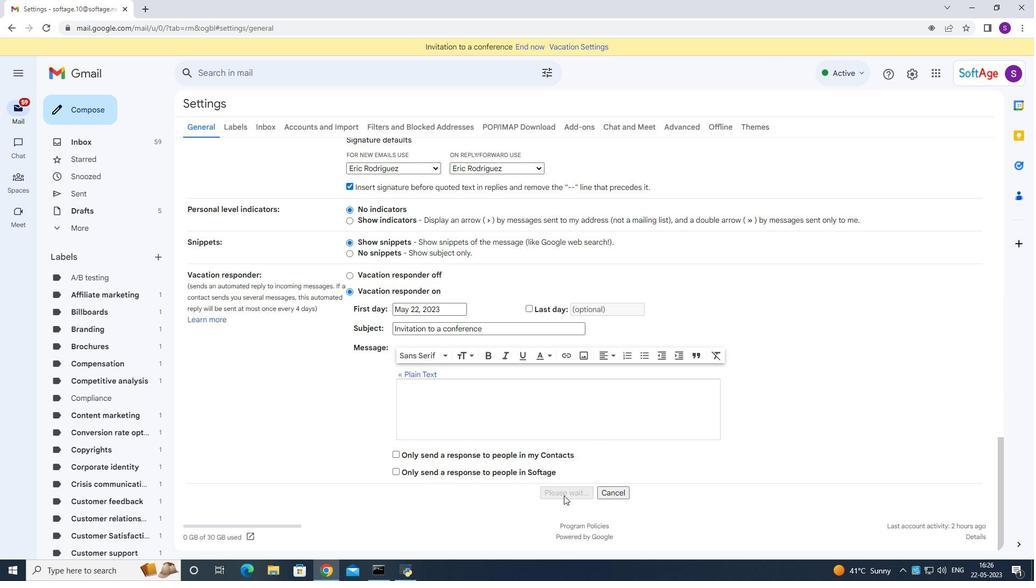 
Action: Mouse scrolled (564, 496) with delta (0, 0)
Screenshot: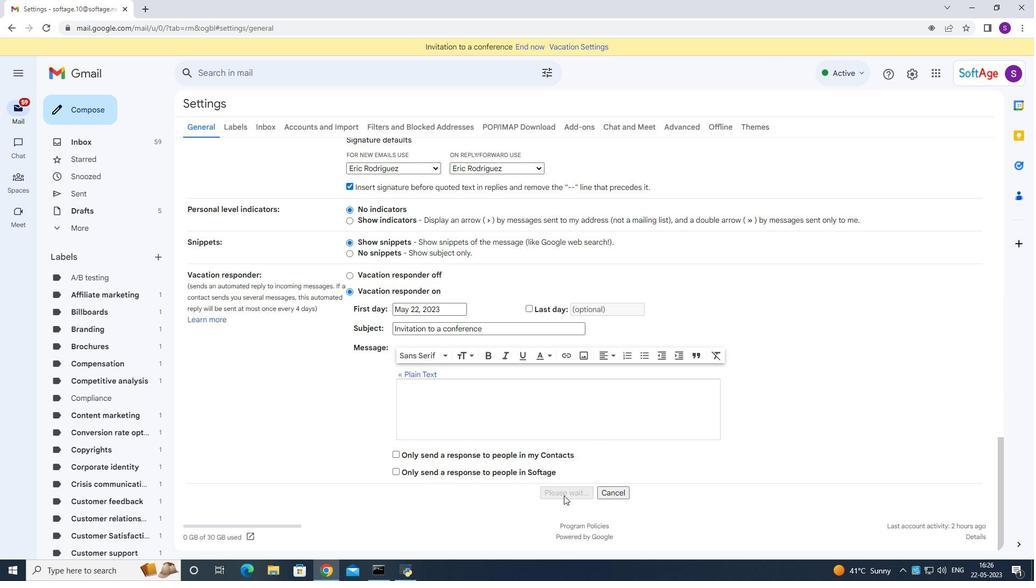 
Action: Mouse moved to (567, 495)
Screenshot: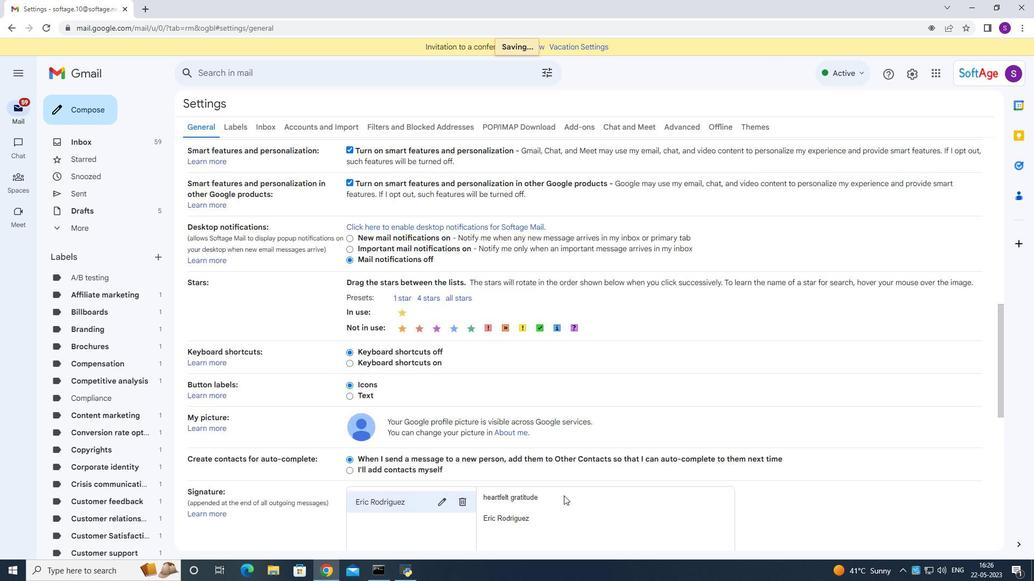 
Action: Mouse scrolled (567, 495) with delta (0, 0)
Screenshot: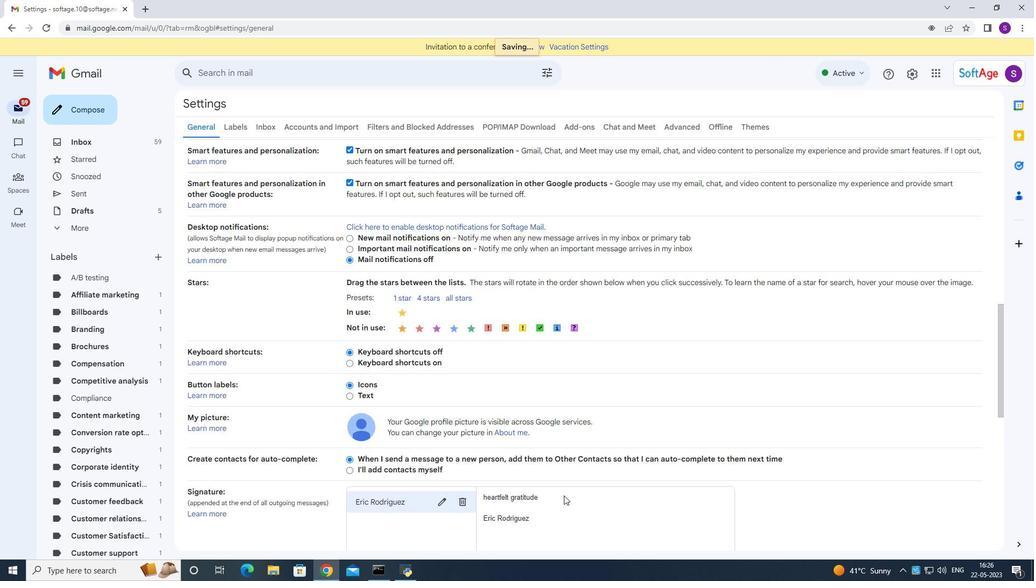 
Action: Mouse moved to (569, 493)
Screenshot: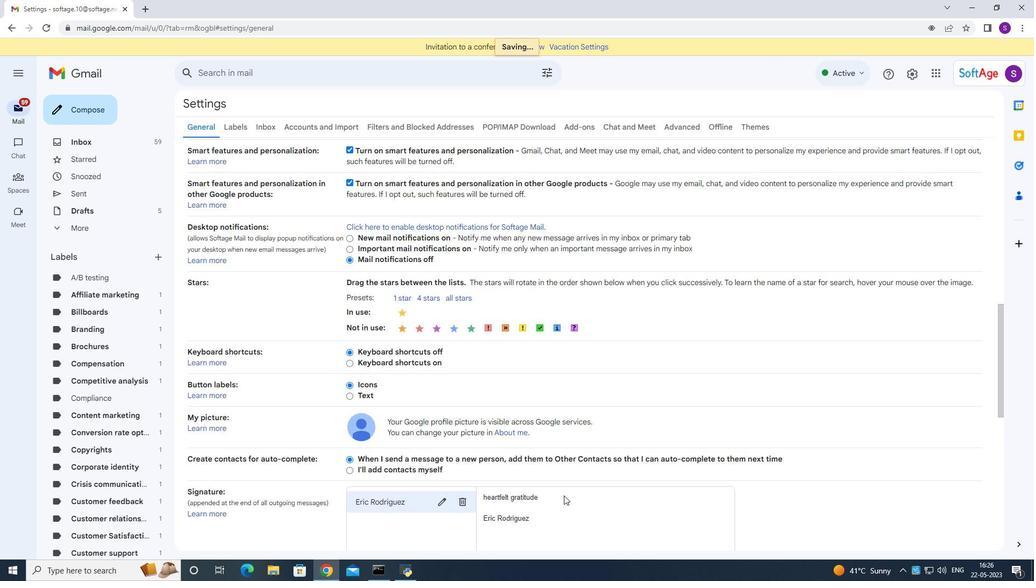 
Action: Mouse scrolled (569, 493) with delta (0, 0)
Screenshot: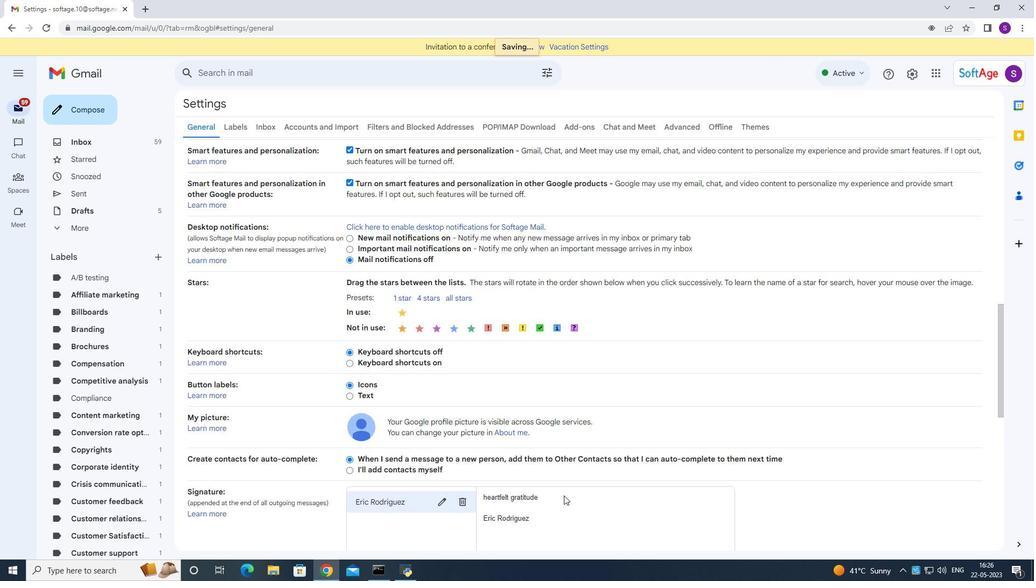 
Action: Mouse moved to (574, 490)
Screenshot: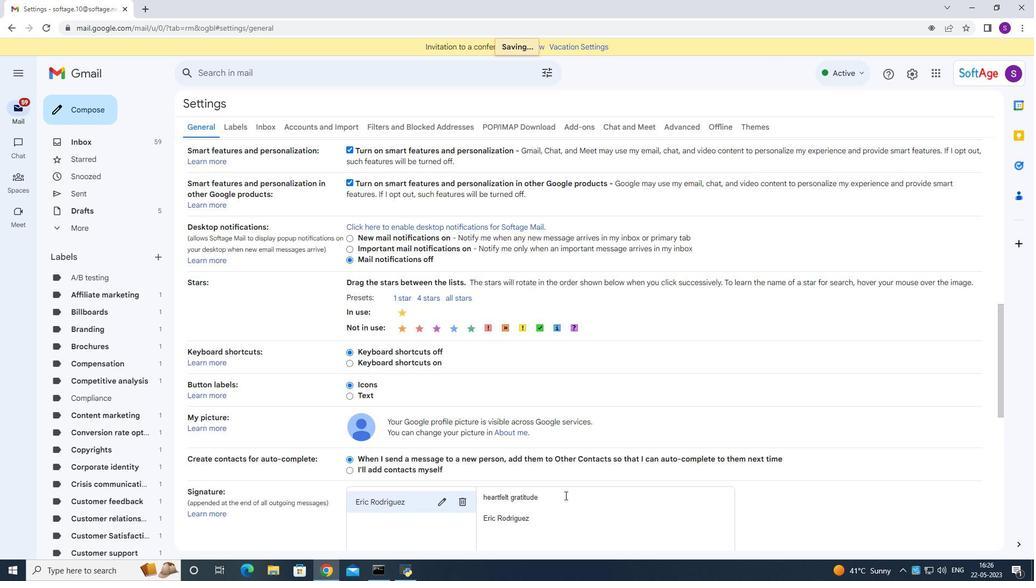 
Action: Mouse scrolled (572, 492) with delta (0, 0)
Screenshot: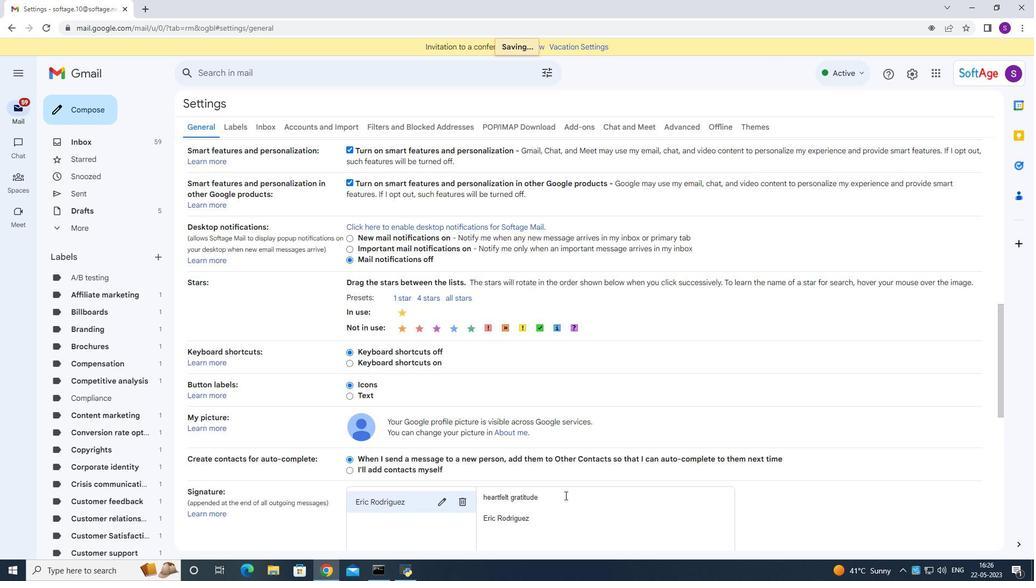 
Action: Mouse moved to (576, 489)
Screenshot: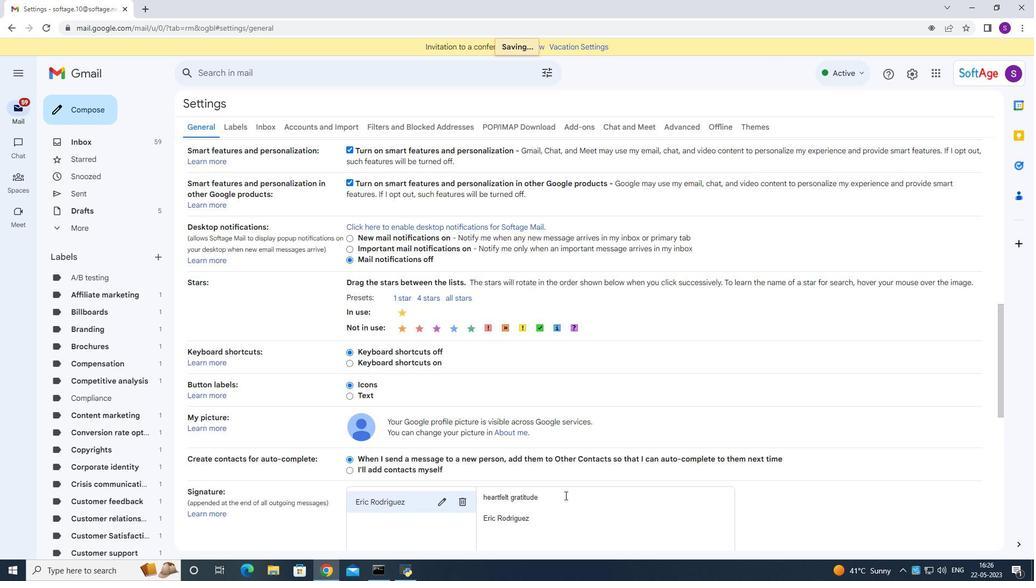 
Action: Mouse scrolled (574, 491) with delta (0, 0)
Screenshot: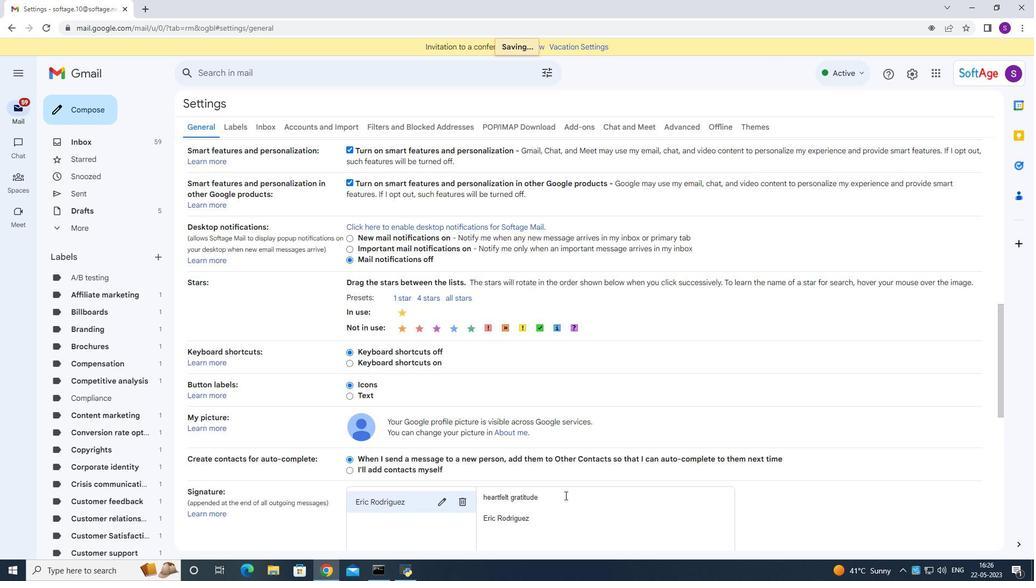 
Action: Mouse moved to (578, 488)
Screenshot: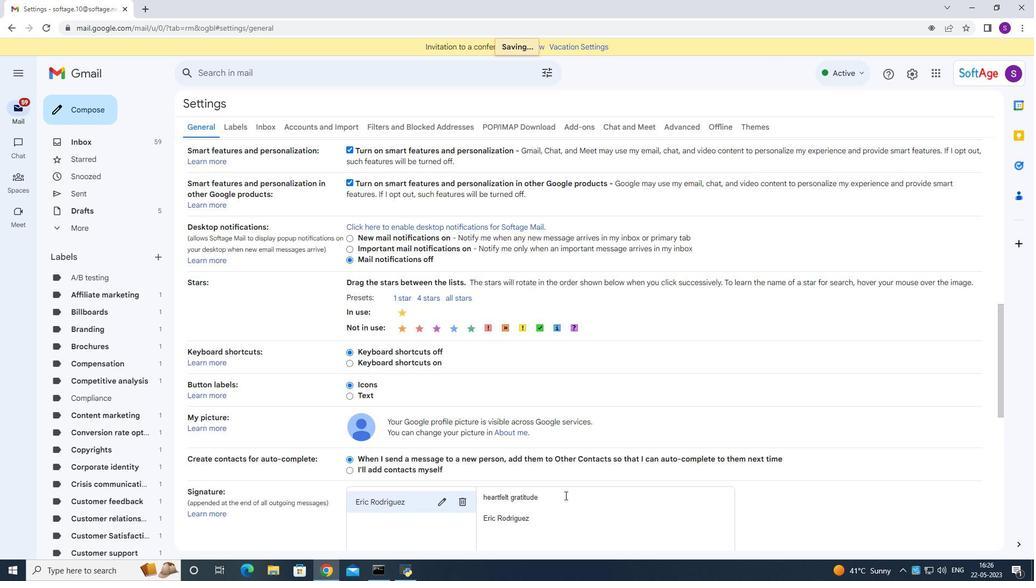 
Action: Mouse scrolled (578, 488) with delta (0, 0)
Screenshot: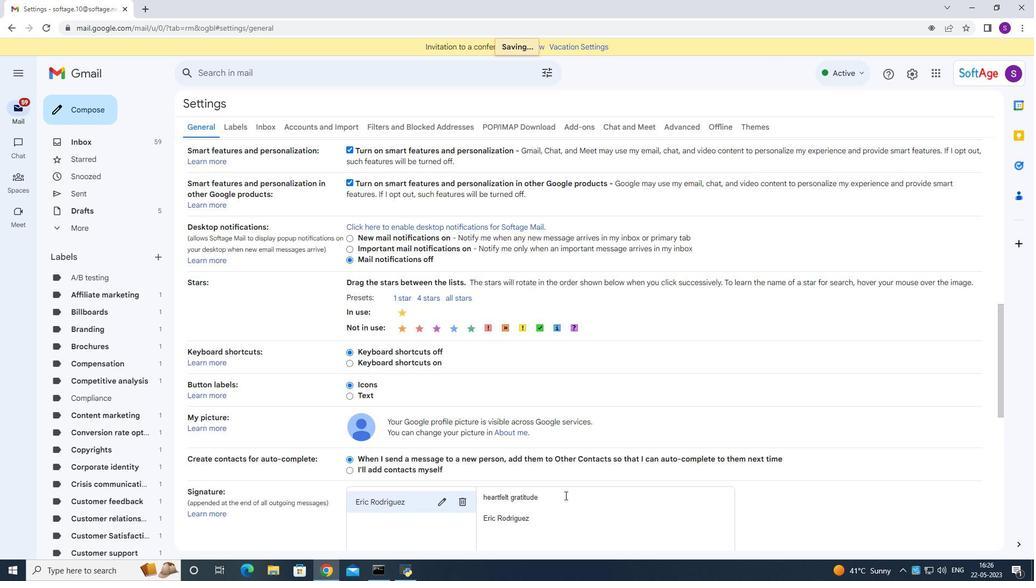 
Action: Mouse moved to (578, 488)
Screenshot: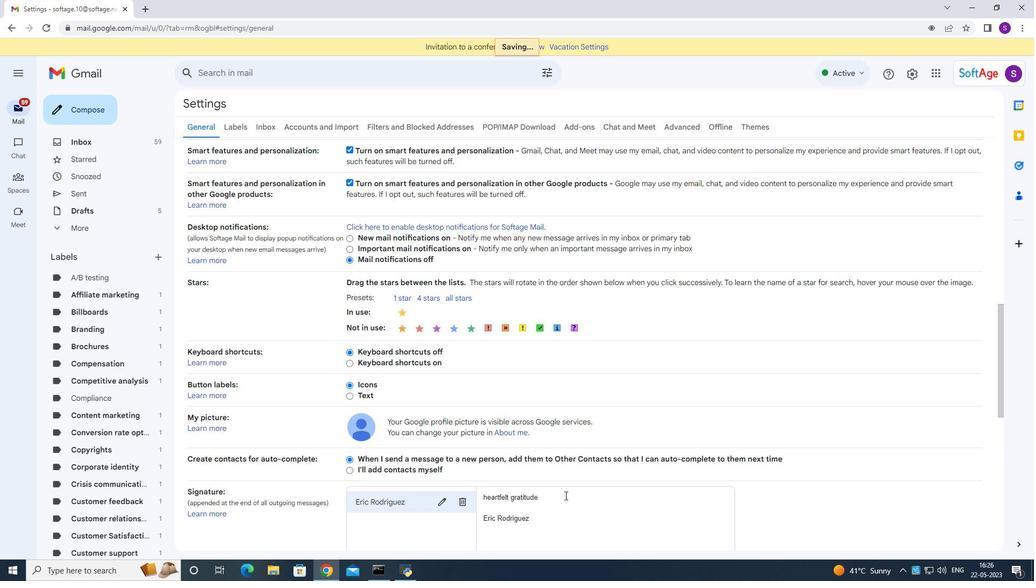 
Action: Mouse scrolled (578, 488) with delta (0, 0)
Screenshot: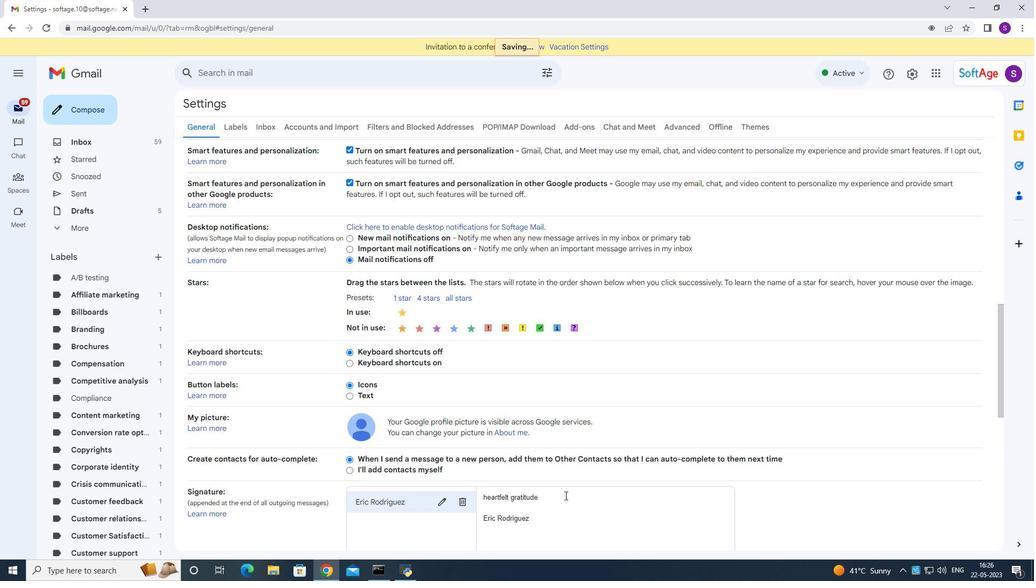 
Action: Mouse moved to (578, 482)
Screenshot: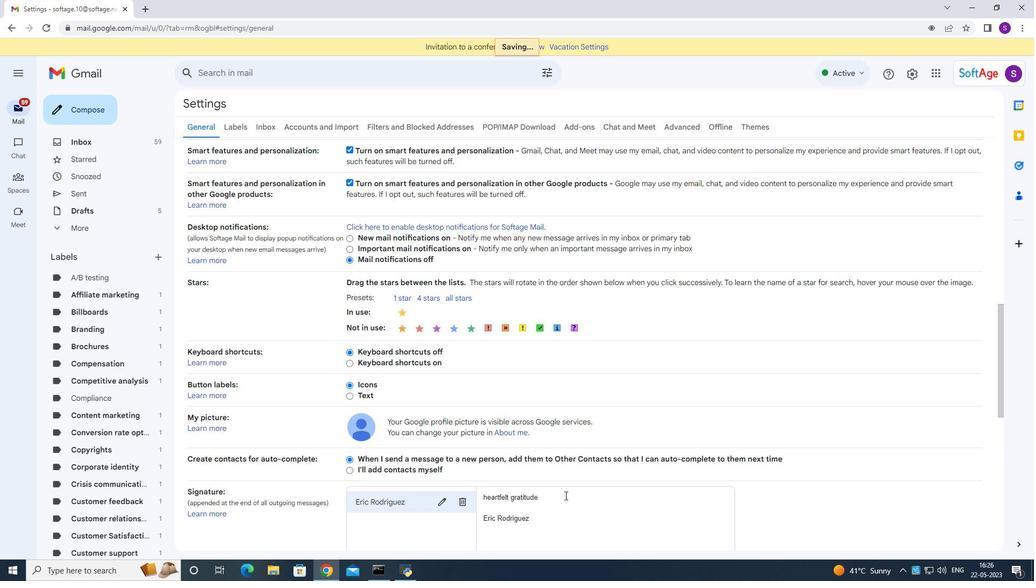 
Action: Mouse scrolled (578, 488) with delta (0, 0)
Screenshot: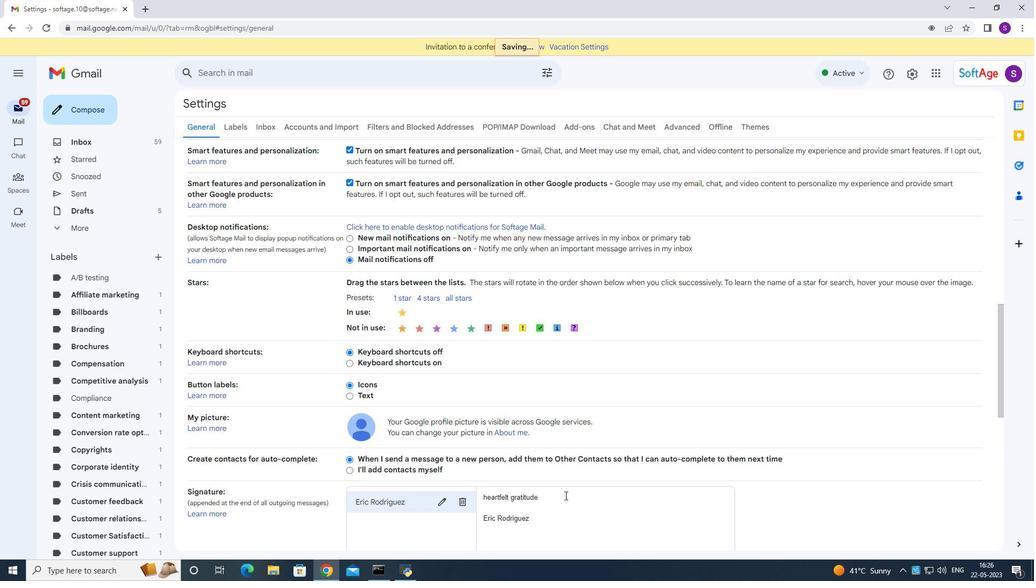
Action: Mouse moved to (582, 453)
Screenshot: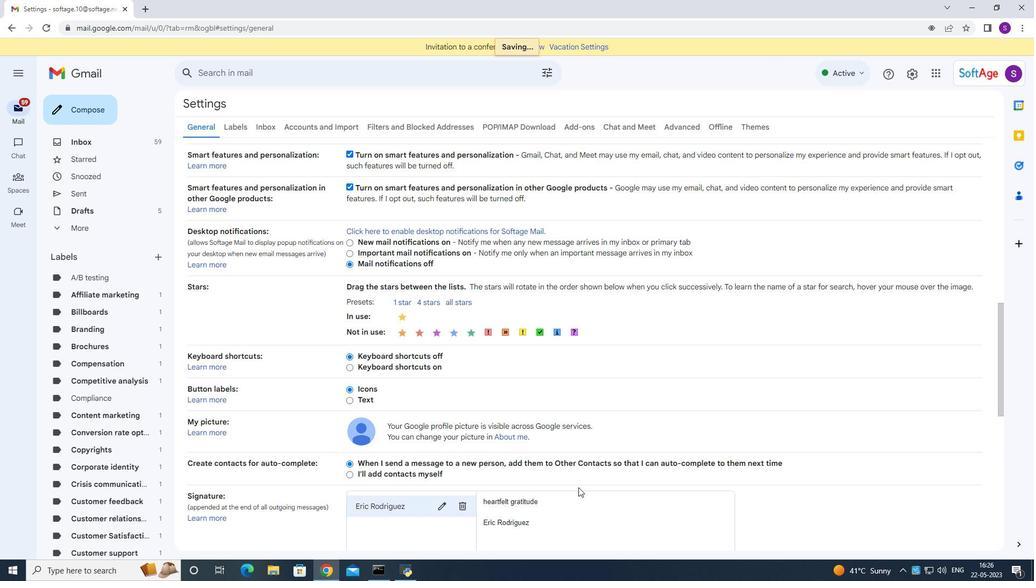 
Action: Mouse scrolled (578, 480) with delta (0, 0)
Screenshot: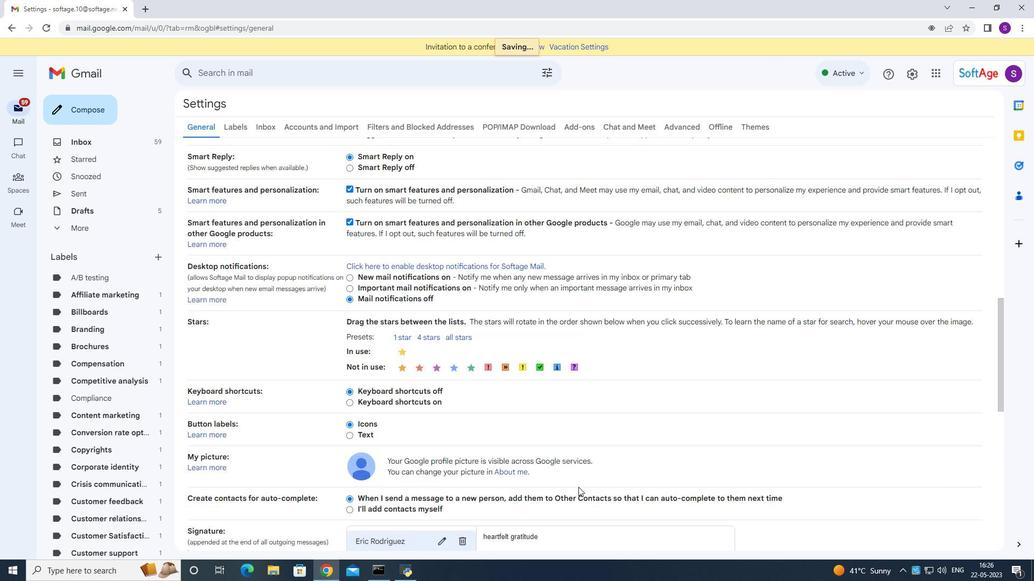 
Action: Mouse moved to (74, 116)
Screenshot: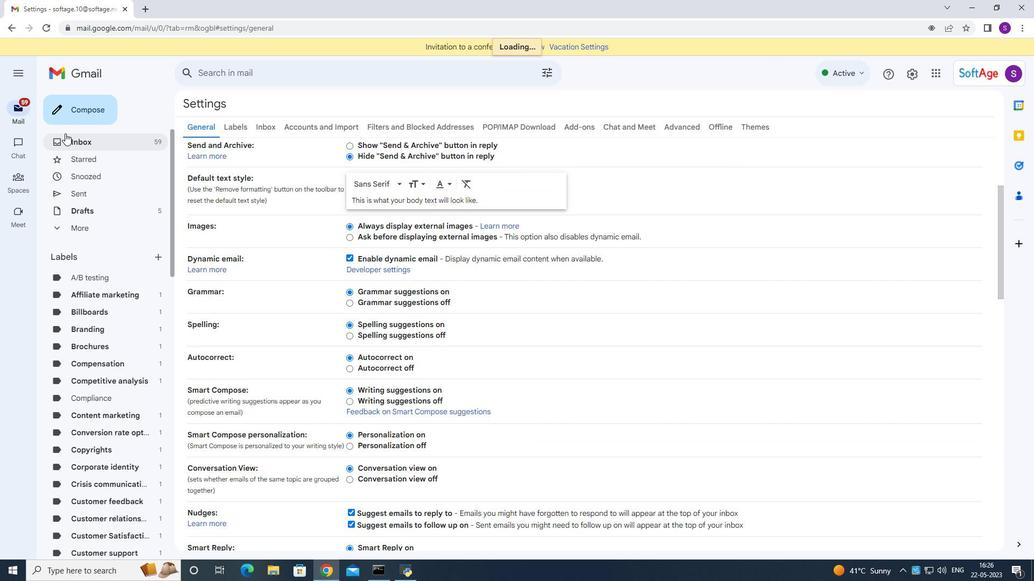 
Action: Mouse pressed left at (74, 116)
Screenshot: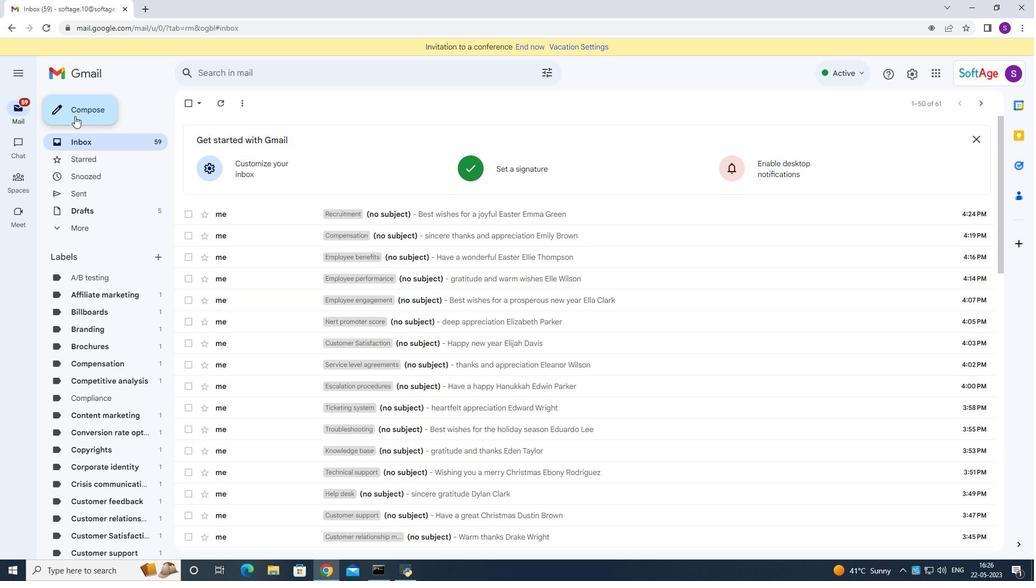 
Action: Mouse moved to (454, 238)
Screenshot: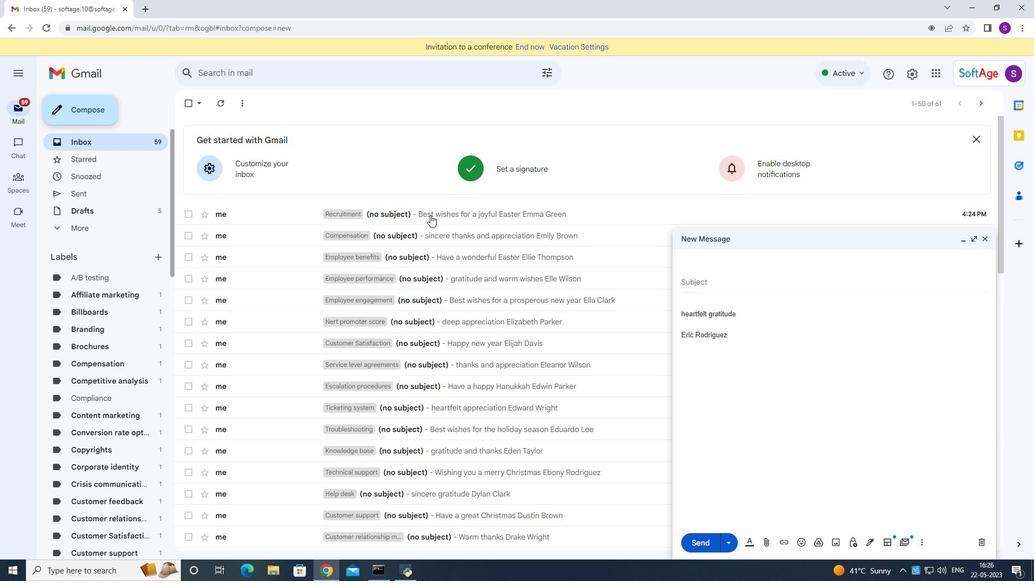 
Action: Key pressed <Key.shift>Softage<Key.shift><Key.shift><Key.shift><Key.shift><Key.shift><Key.shift><Key.shift>.10<Key.shift>@softage.net
Screenshot: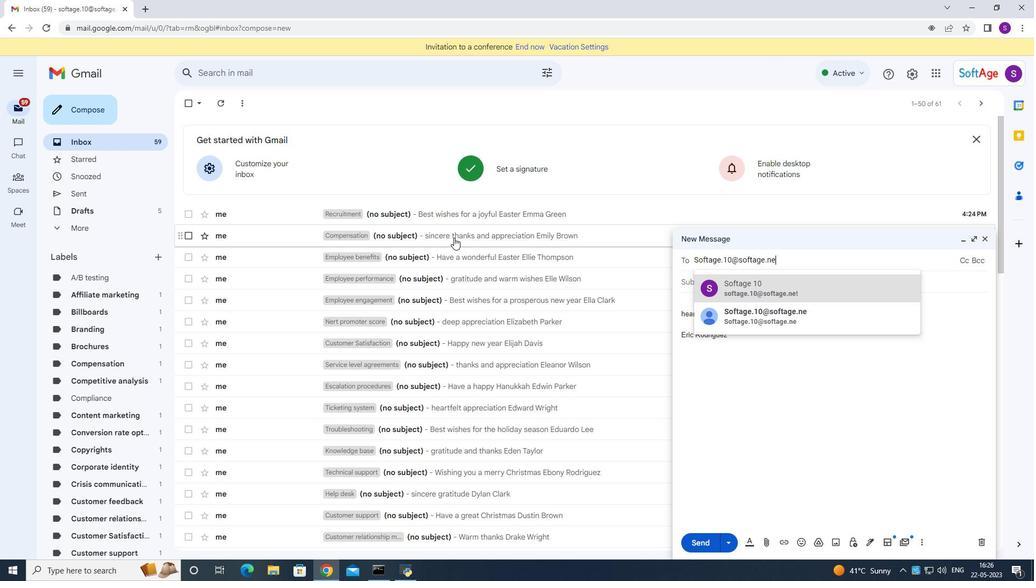 
Action: Mouse moved to (769, 289)
Screenshot: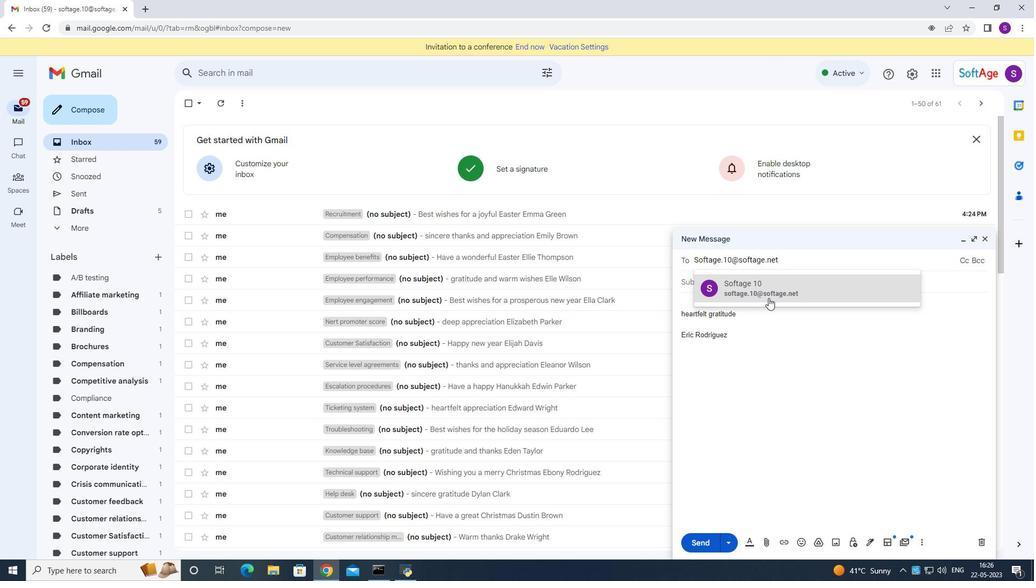 
Action: Mouse pressed left at (769, 289)
Screenshot: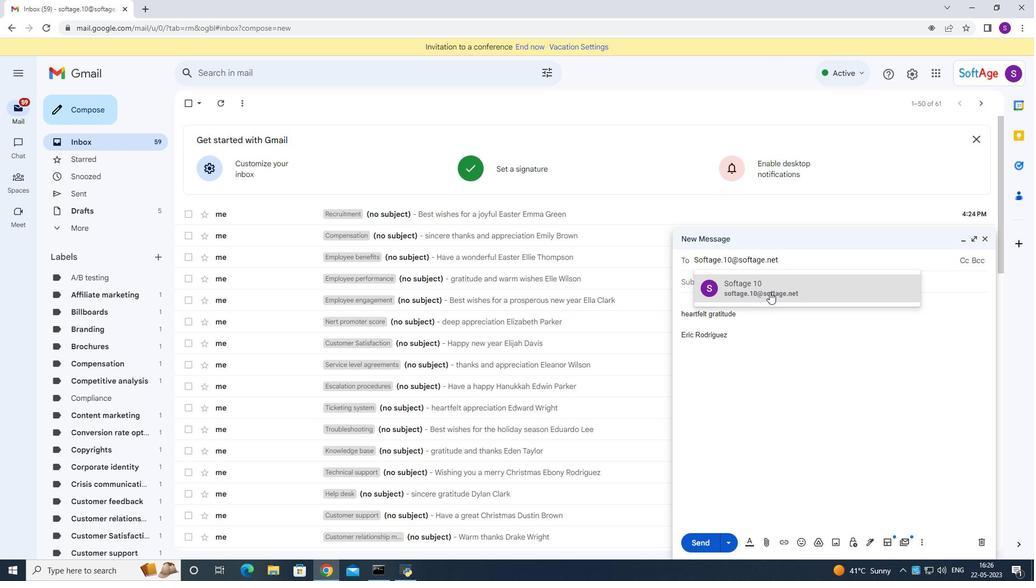 
Action: Mouse moved to (922, 543)
Screenshot: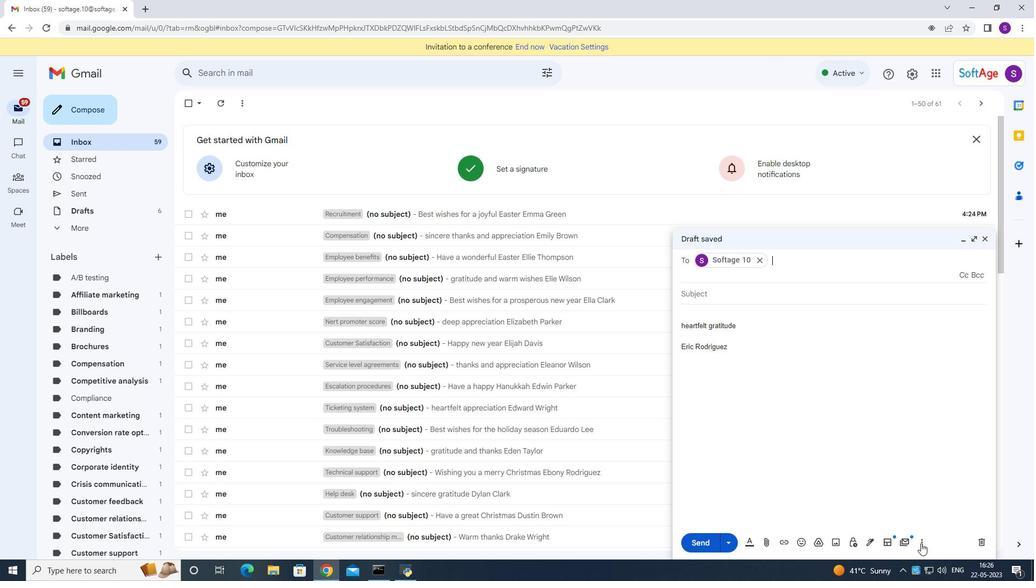 
Action: Mouse pressed left at (922, 543)
Screenshot: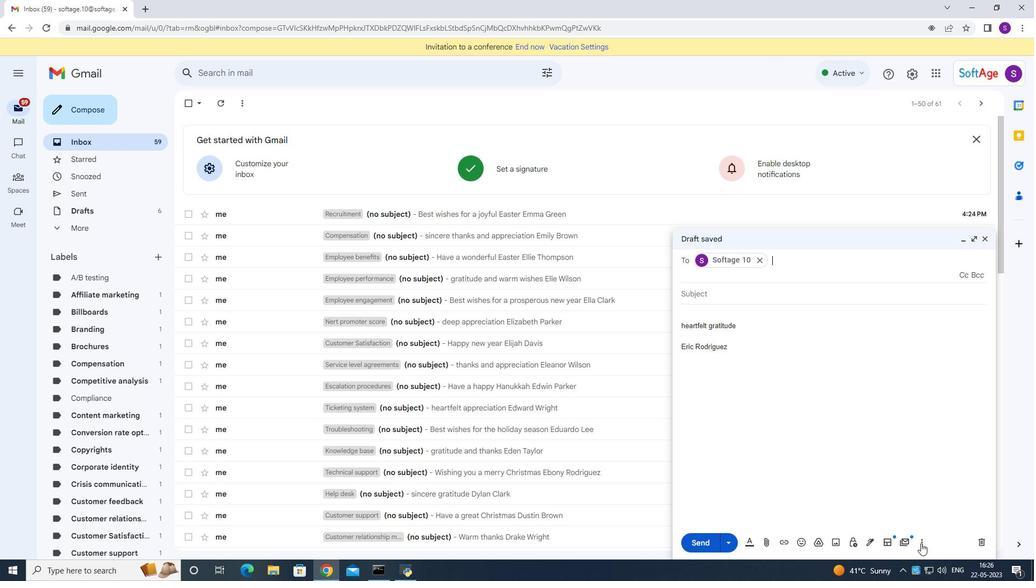 
Action: Mouse moved to (861, 441)
Screenshot: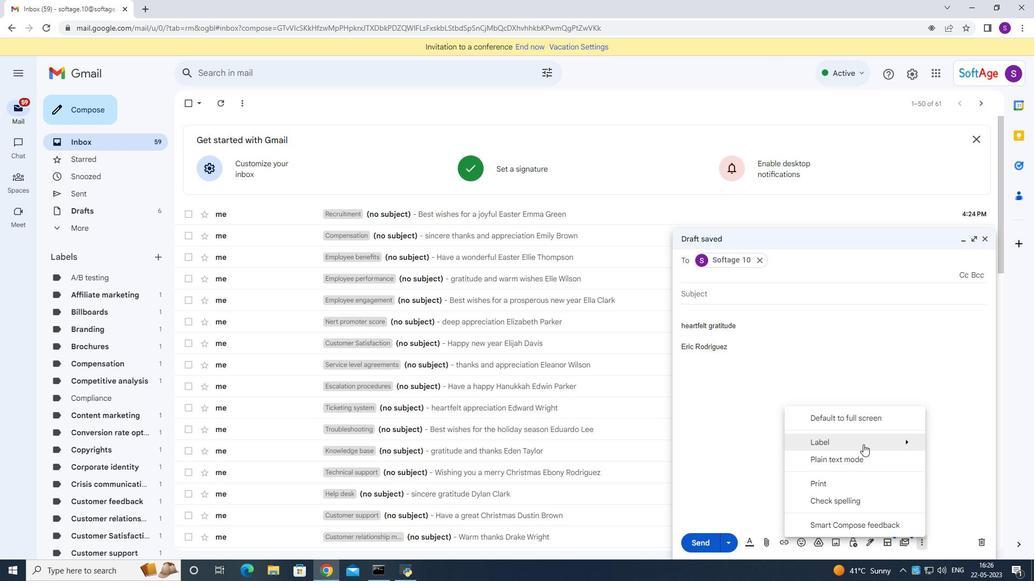 
Action: Mouse pressed left at (861, 441)
Screenshot: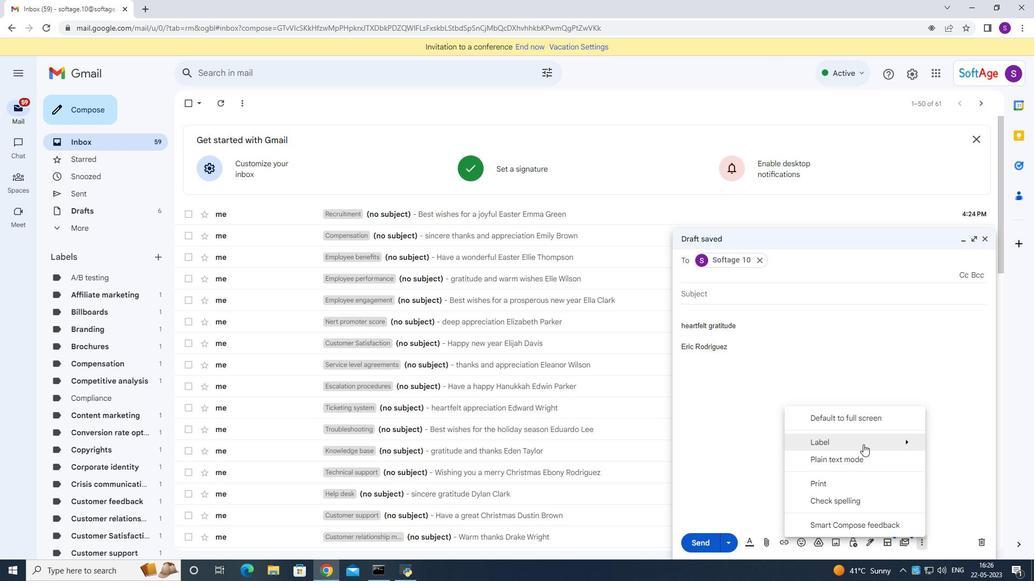 
Action: Mouse moved to (675, 428)
Screenshot: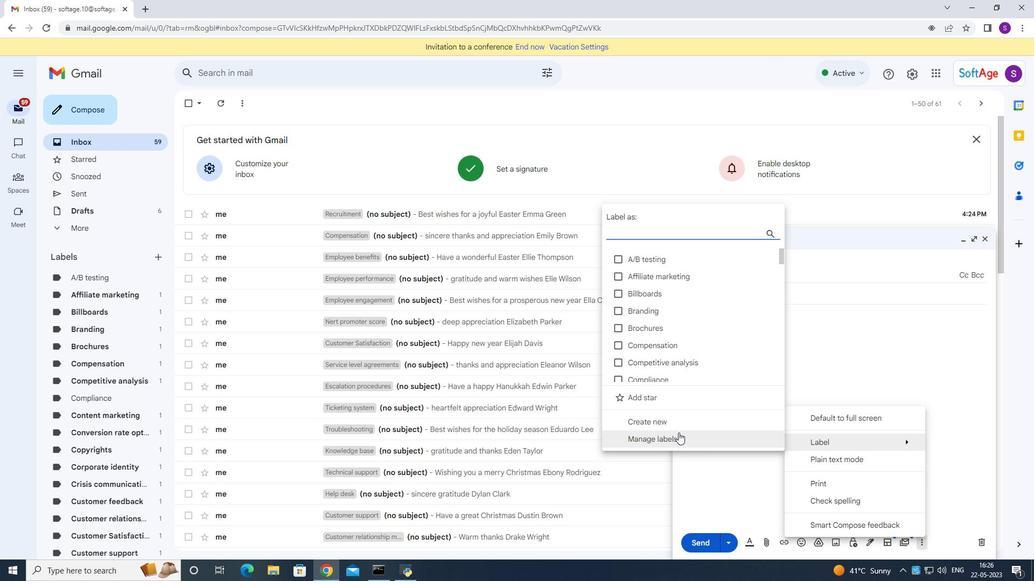 
Action: Mouse pressed left at (675, 428)
Screenshot: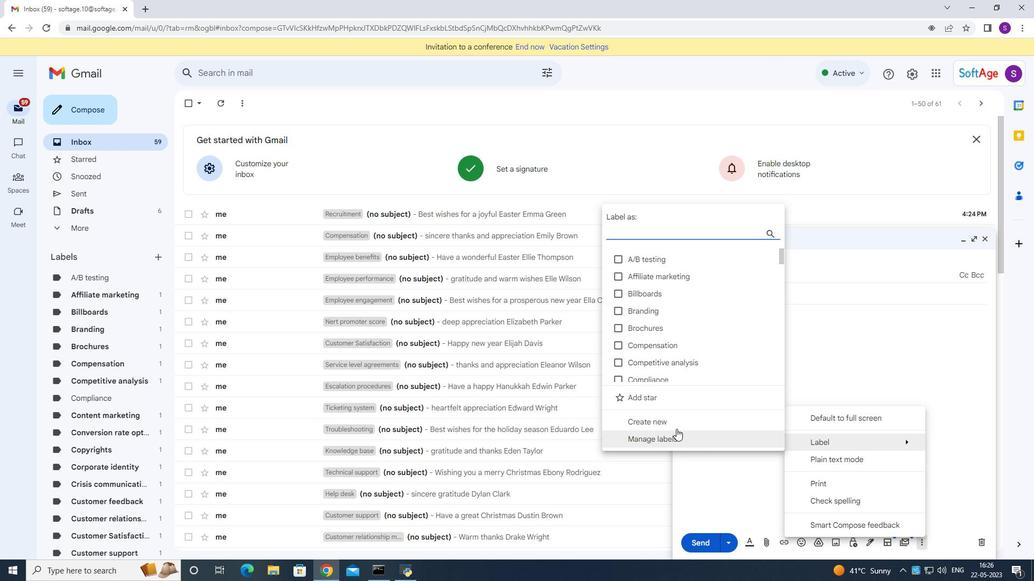 
Action: Mouse moved to (475, 287)
Screenshot: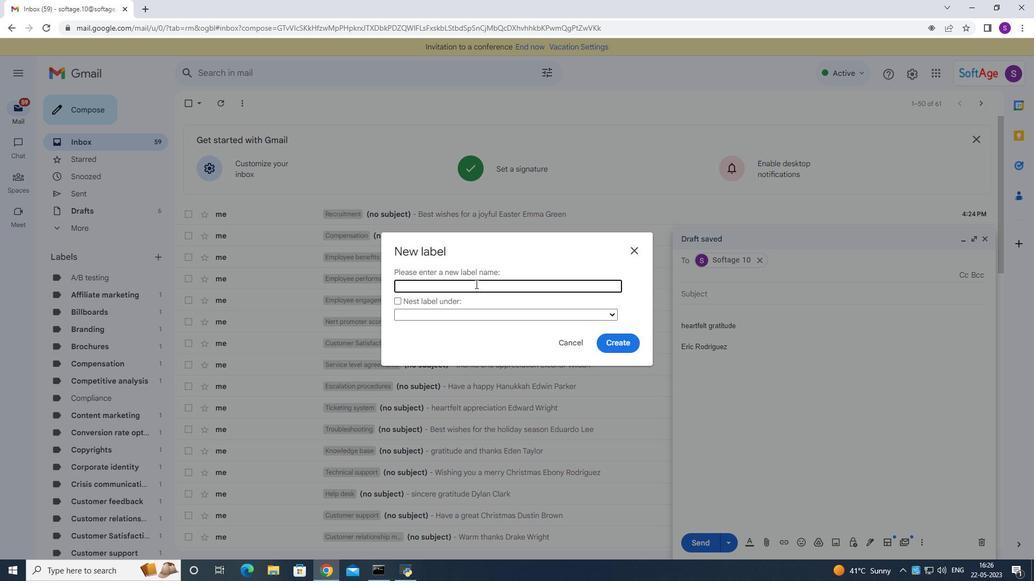 
Action: Key pressed <Key.shift>Onboarding<Key.space>
Screenshot: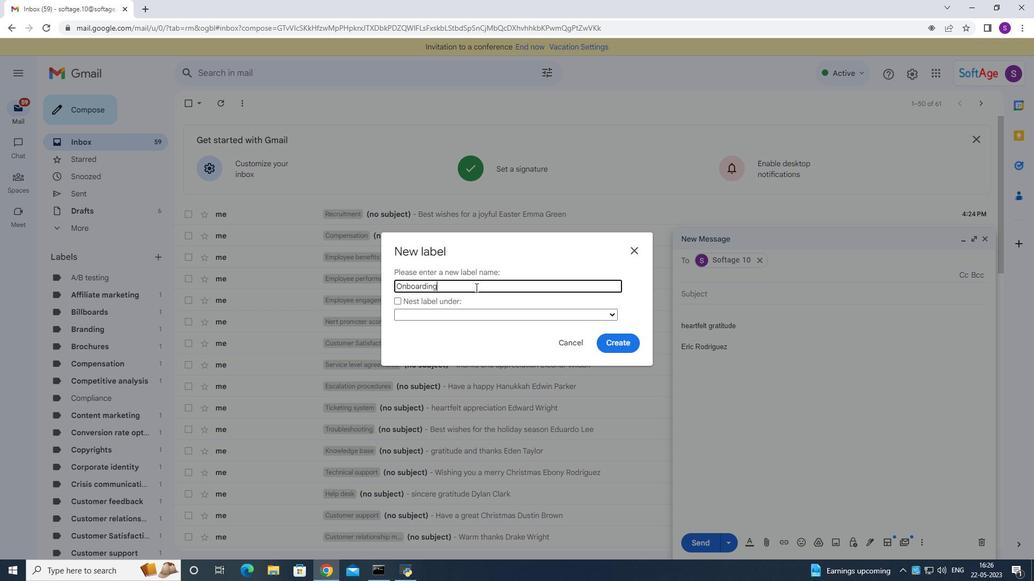 
Action: Mouse moved to (604, 342)
Screenshot: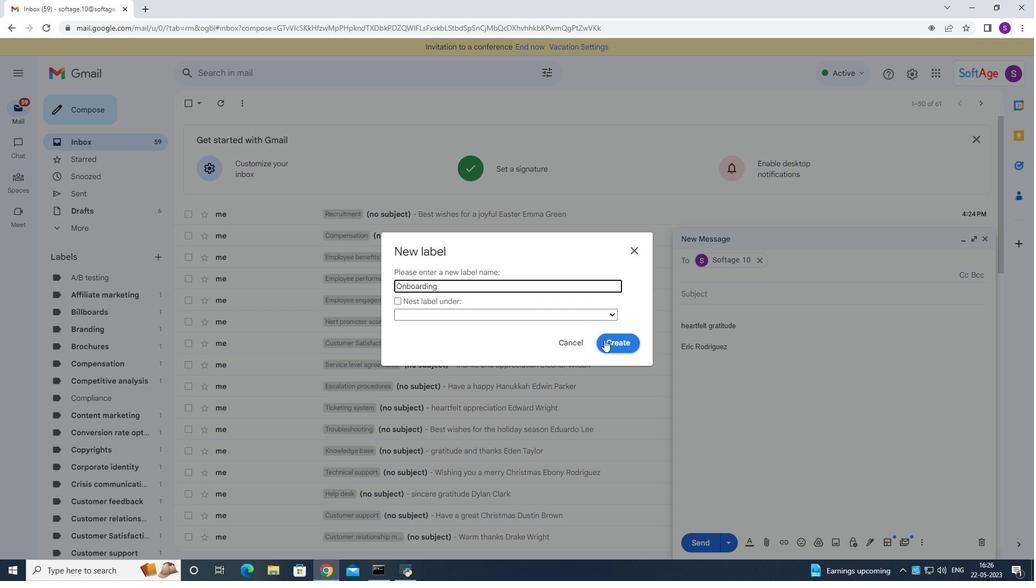 
Action: Mouse pressed left at (604, 342)
Screenshot: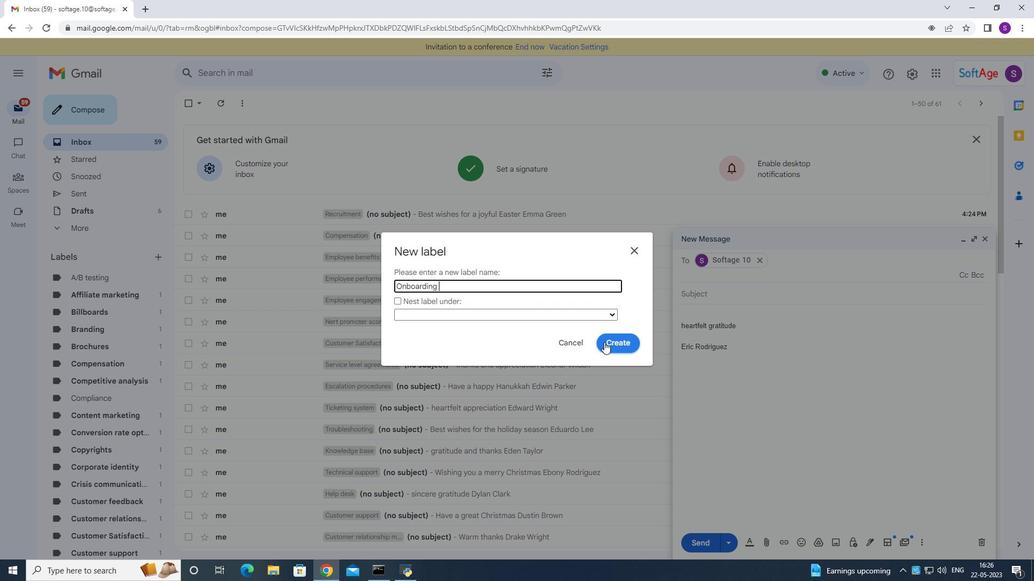 
Action: Mouse moved to (704, 540)
Screenshot: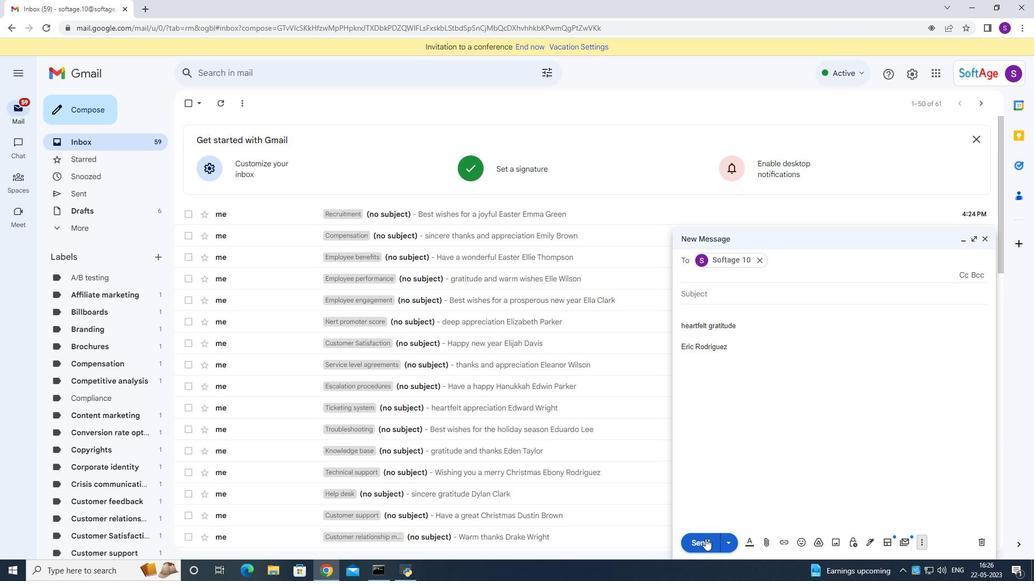
Action: Mouse pressed left at (704, 540)
Screenshot: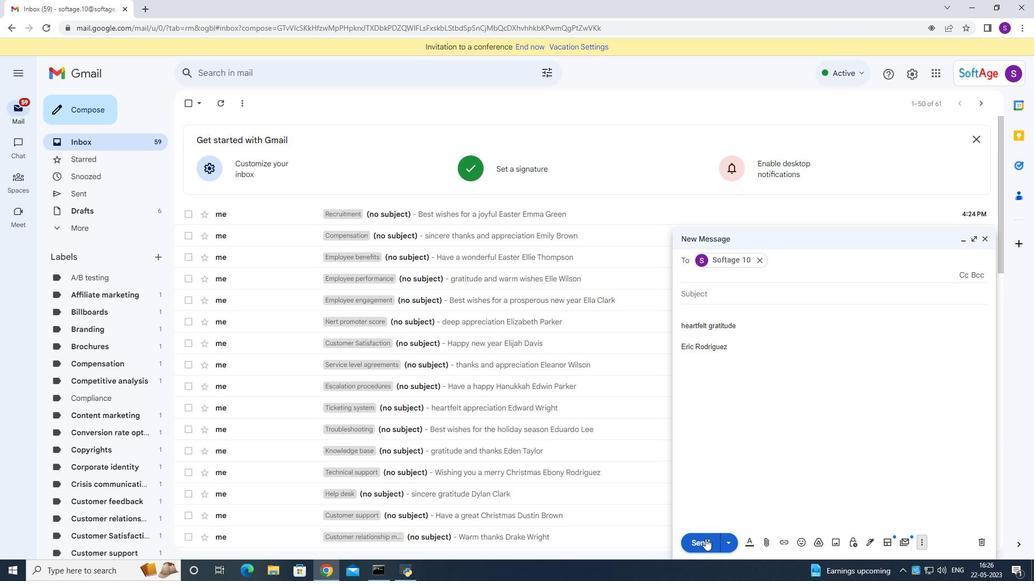 
Action: Mouse moved to (740, 357)
Screenshot: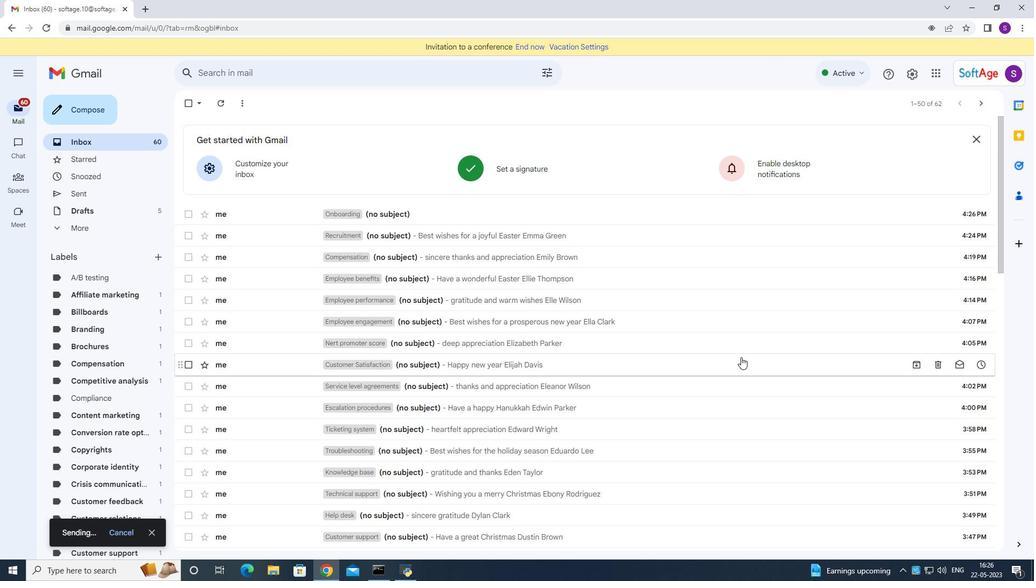 
